 Task: Create a due date automation trigger when advanced on, on the wednesday before a card is due add fields with custom field "Resume" set to a number lower or equal to 1 and greater than 10 at 11:00 AM.
Action: Mouse moved to (1017, 309)
Screenshot: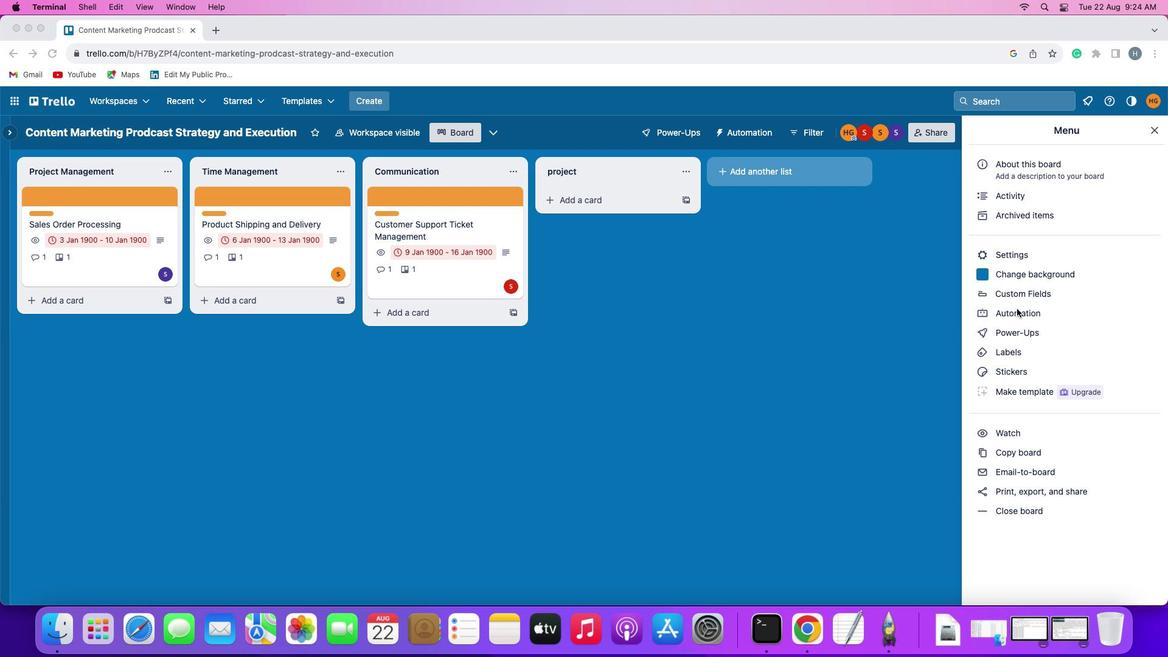 
Action: Mouse pressed left at (1017, 309)
Screenshot: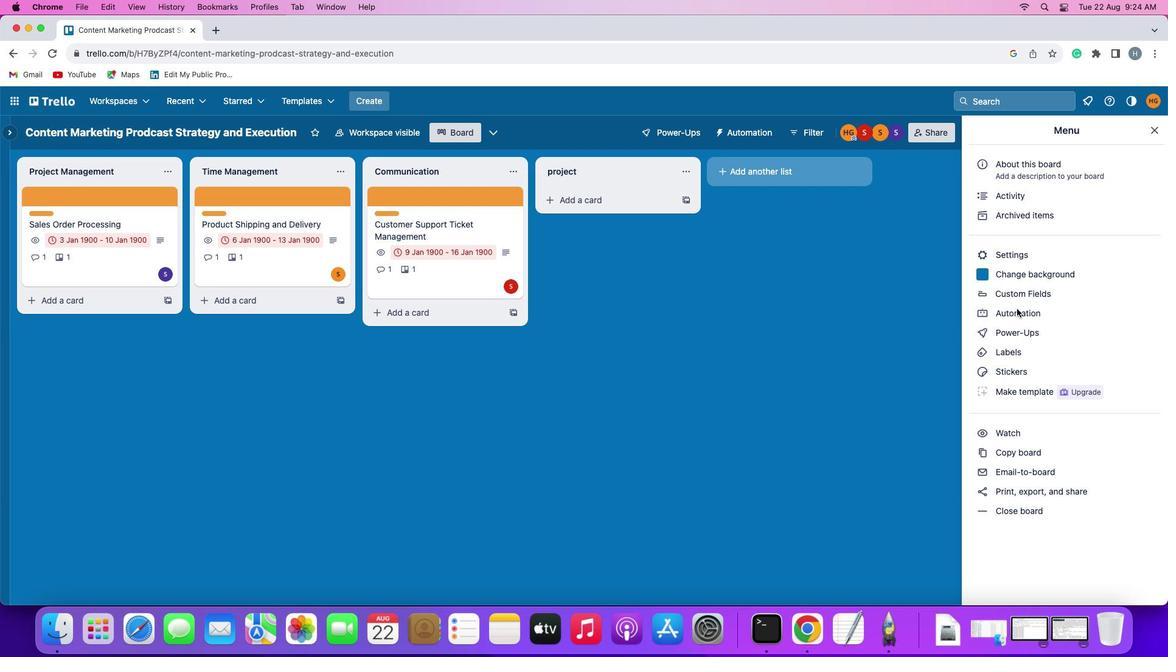 
Action: Mouse pressed left at (1017, 309)
Screenshot: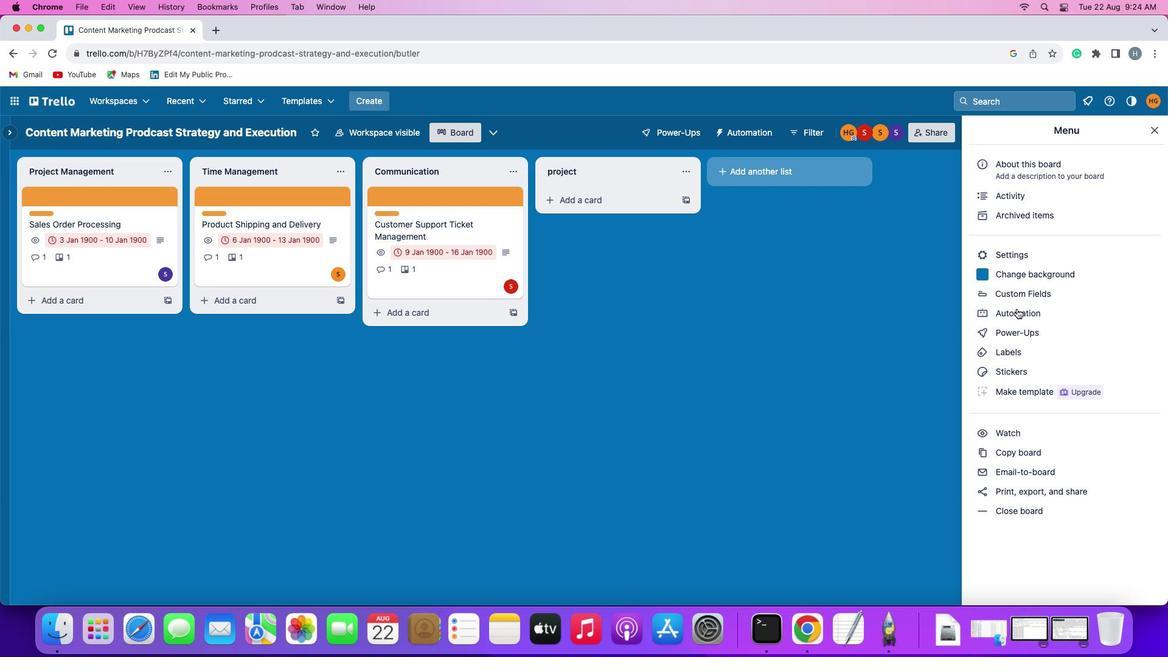 
Action: Mouse moved to (105, 291)
Screenshot: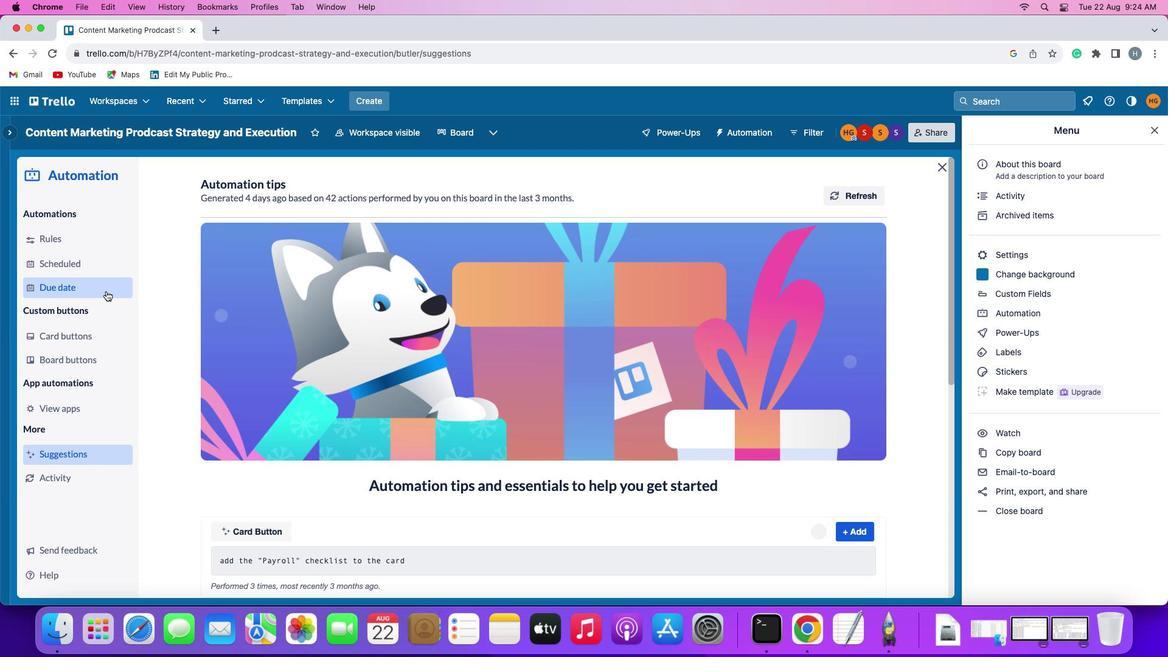 
Action: Mouse pressed left at (105, 291)
Screenshot: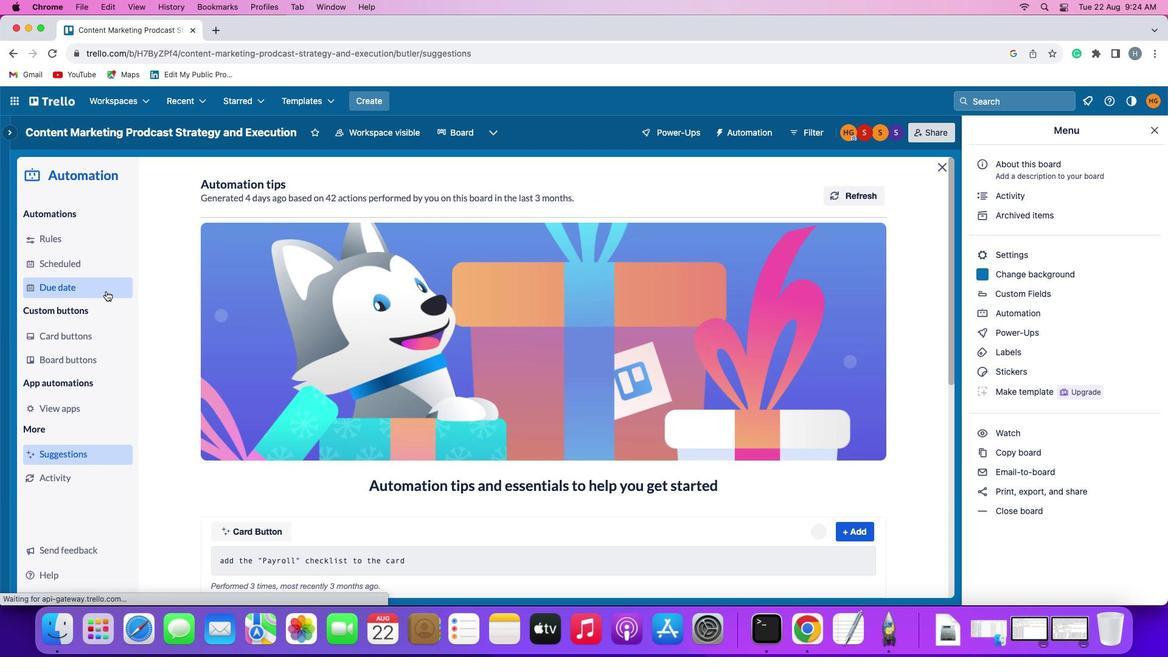 
Action: Mouse moved to (823, 188)
Screenshot: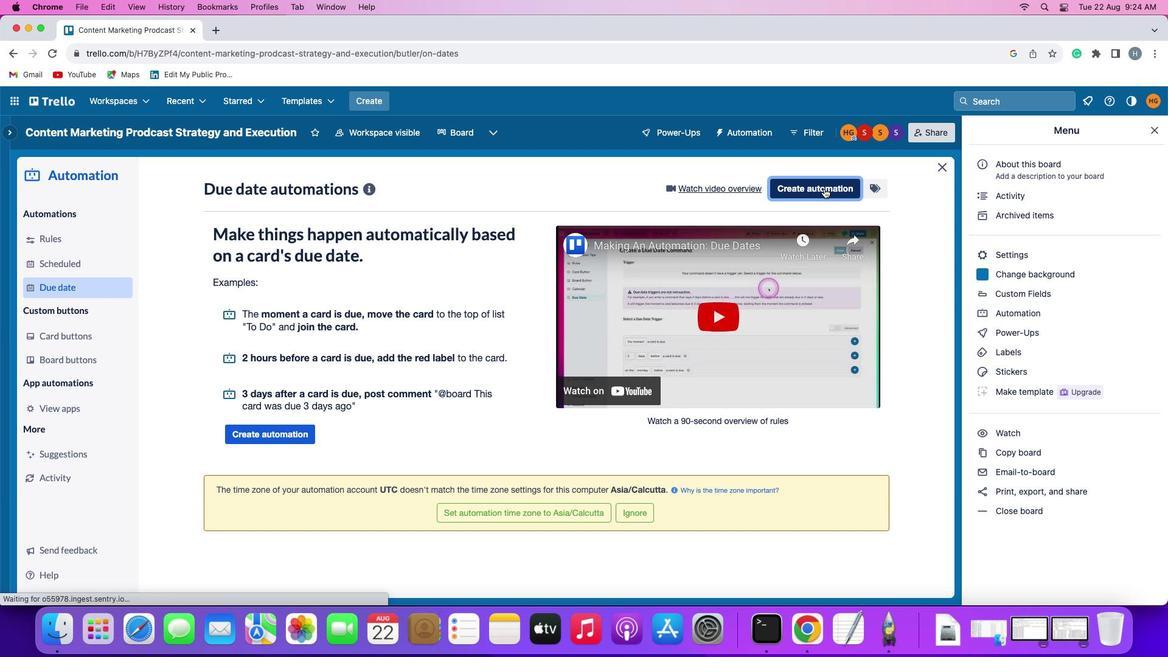 
Action: Mouse pressed left at (823, 188)
Screenshot: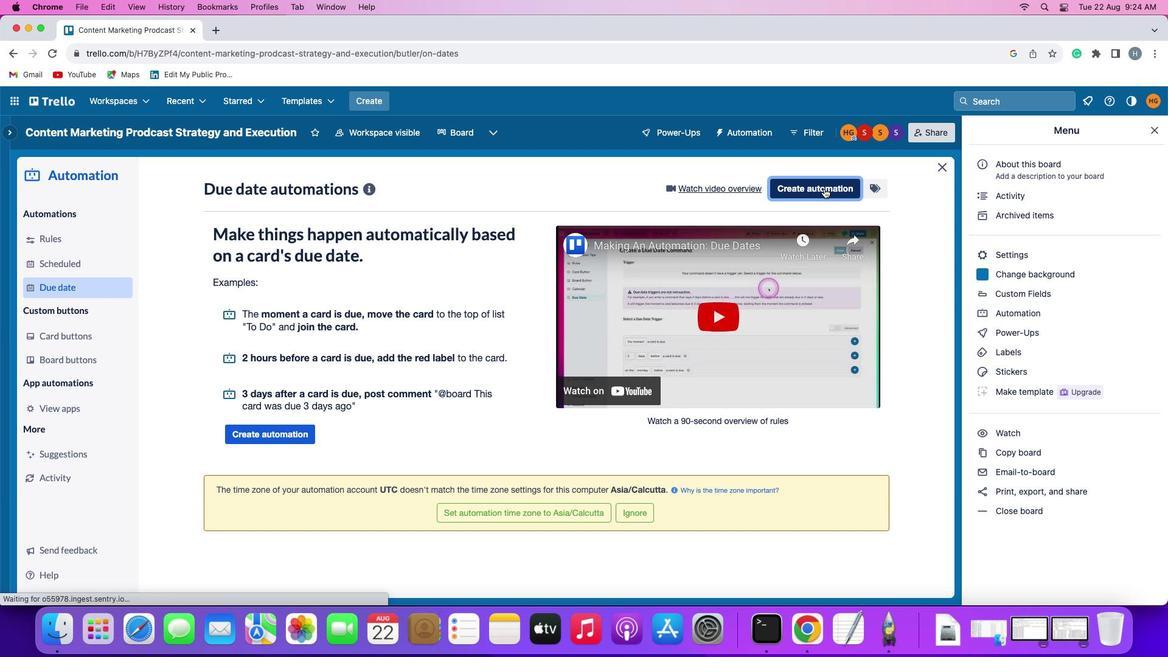 
Action: Mouse moved to (232, 302)
Screenshot: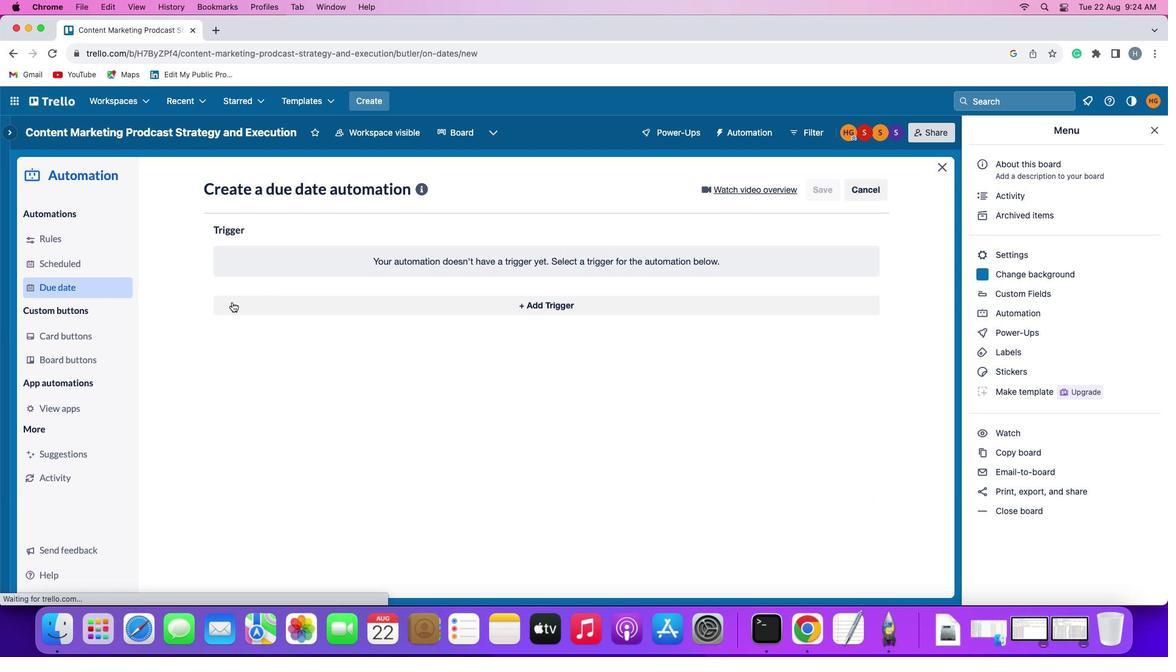 
Action: Mouse pressed left at (232, 302)
Screenshot: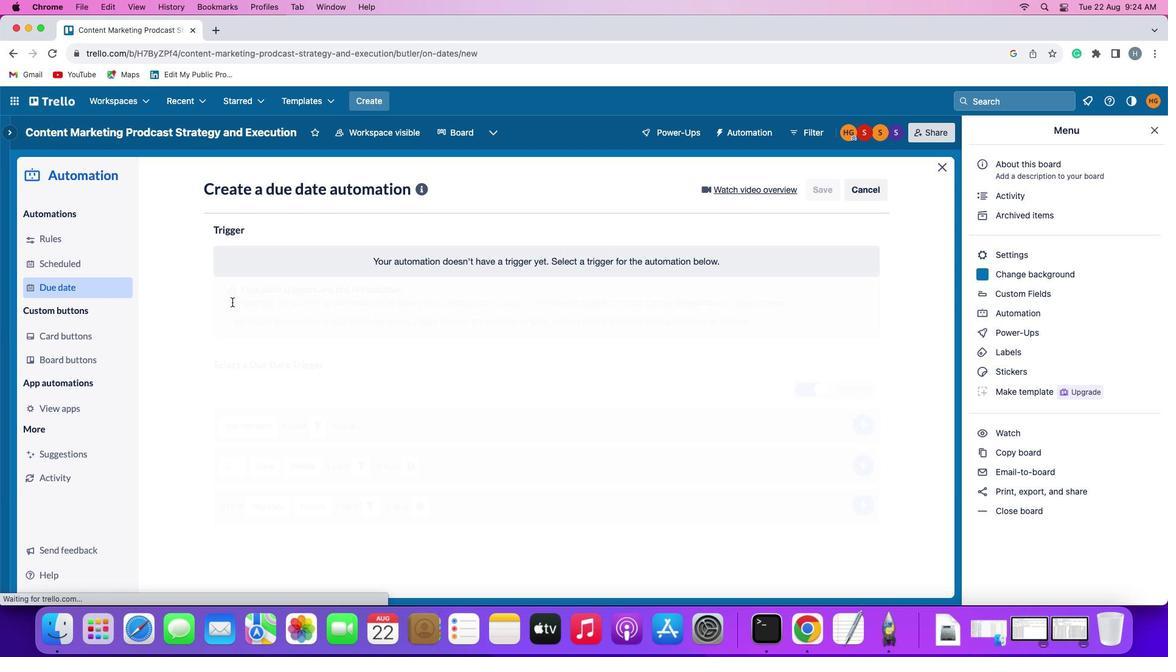 
Action: Mouse moved to (270, 526)
Screenshot: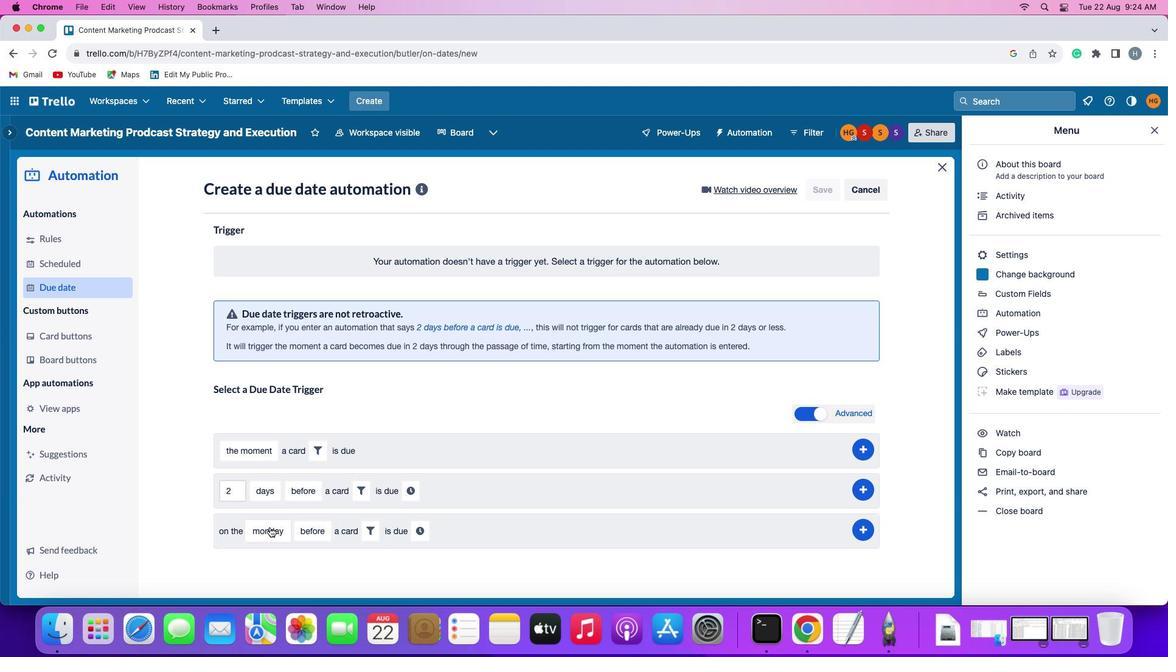 
Action: Mouse pressed left at (270, 526)
Screenshot: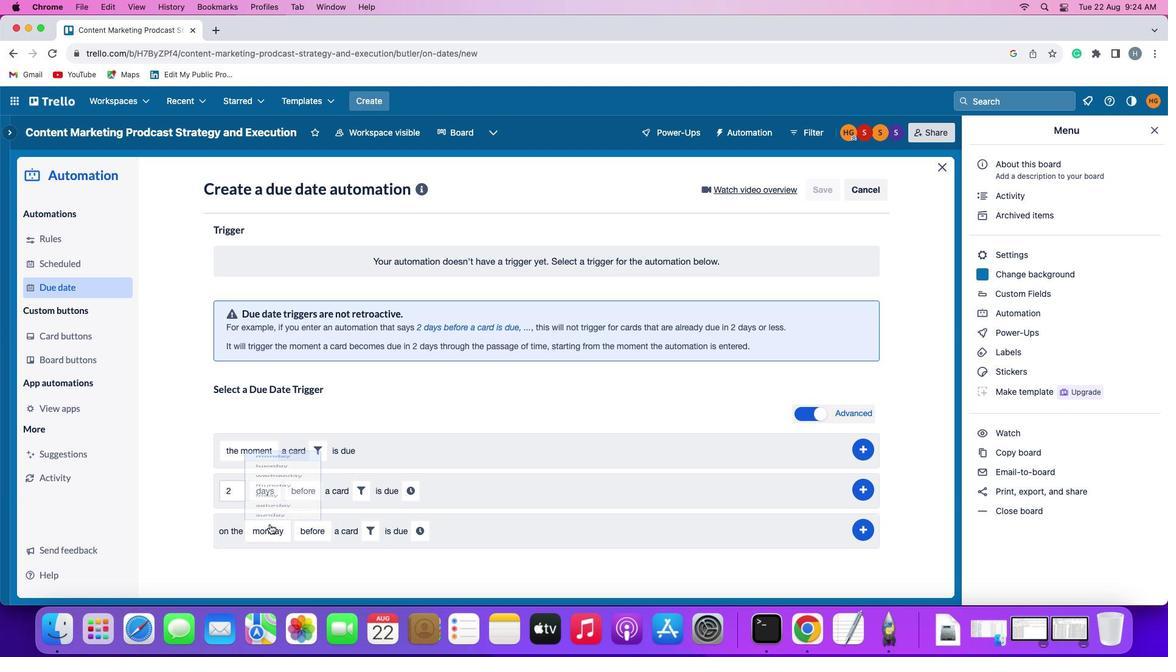 
Action: Mouse moved to (282, 409)
Screenshot: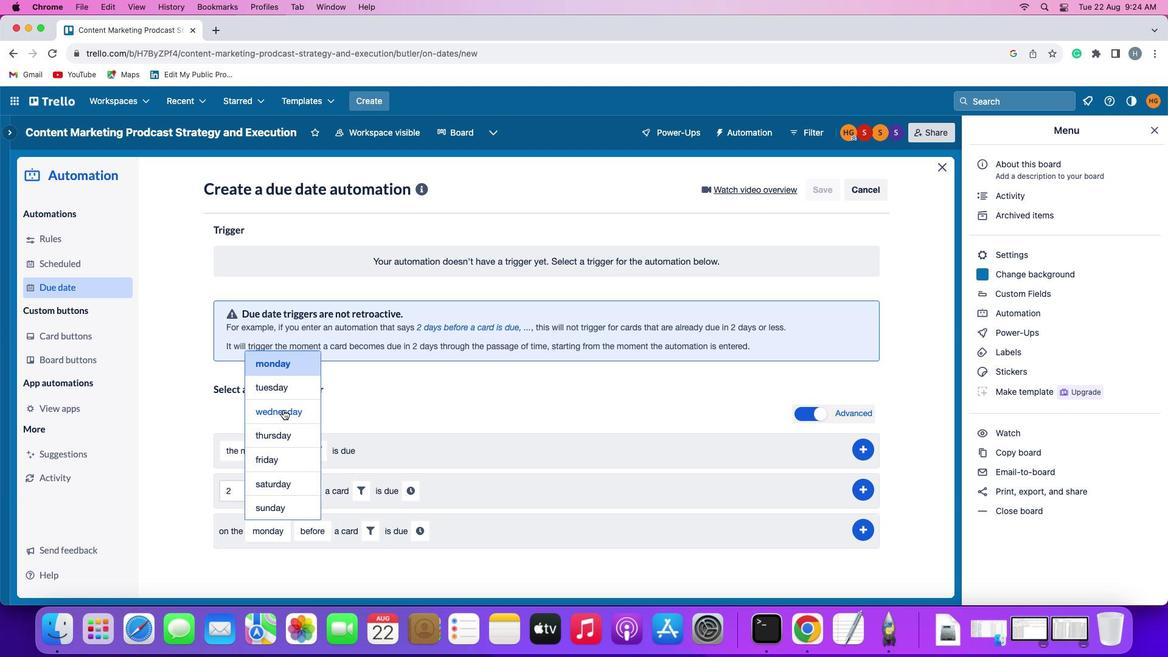 
Action: Mouse pressed left at (282, 409)
Screenshot: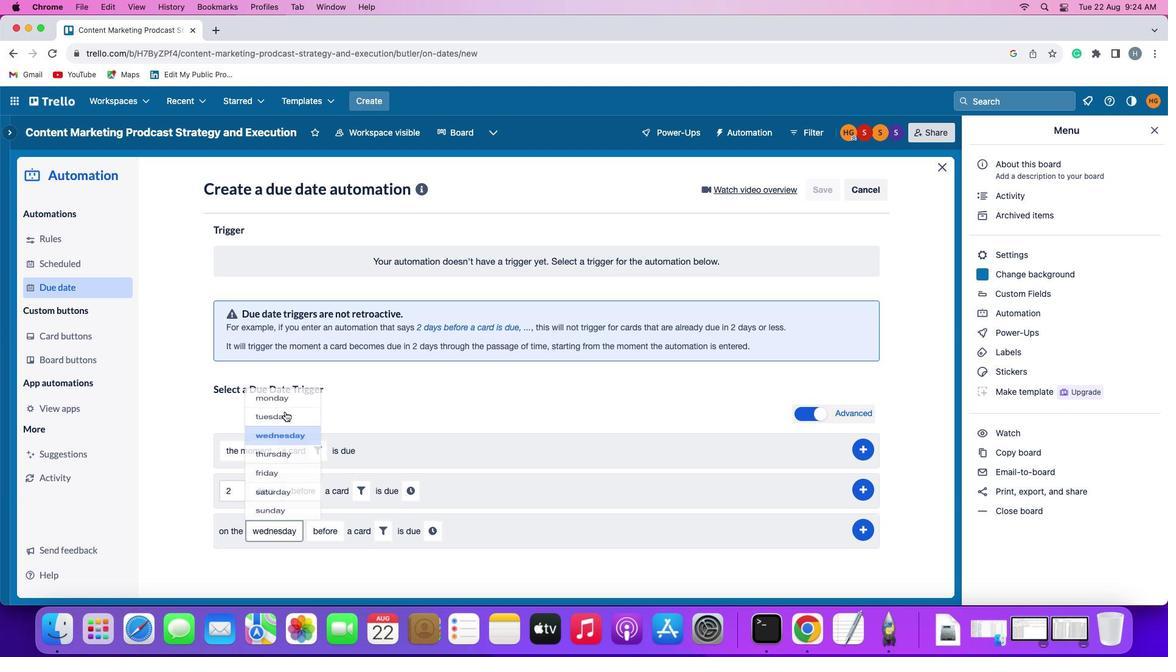 
Action: Mouse moved to (383, 528)
Screenshot: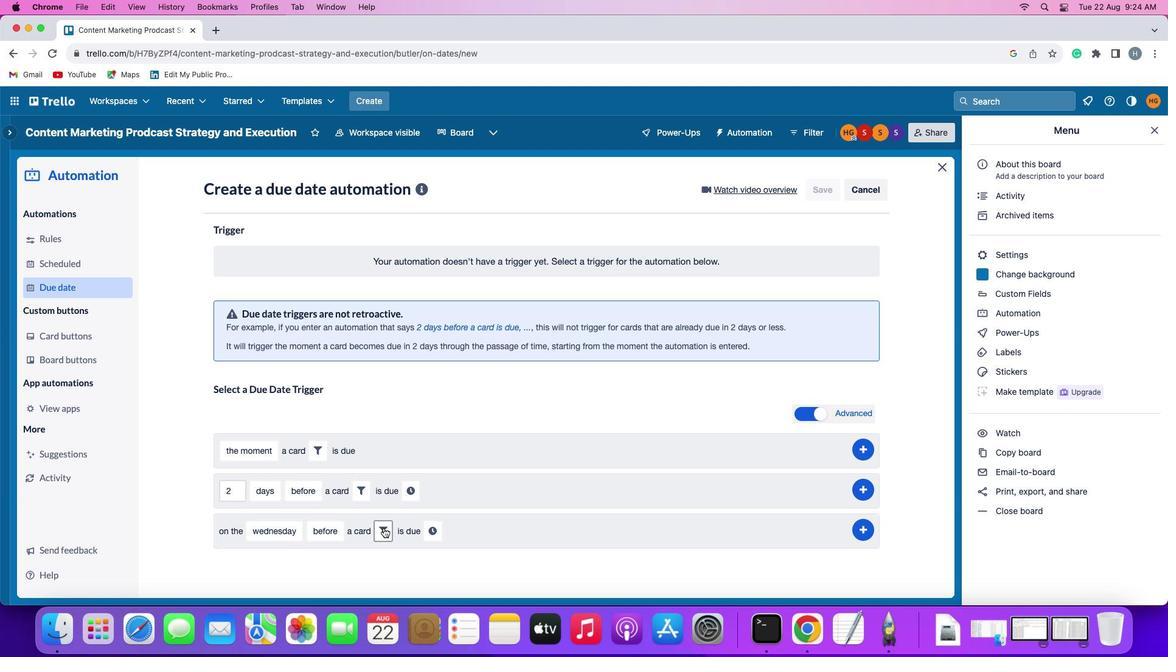 
Action: Mouse pressed left at (383, 528)
Screenshot: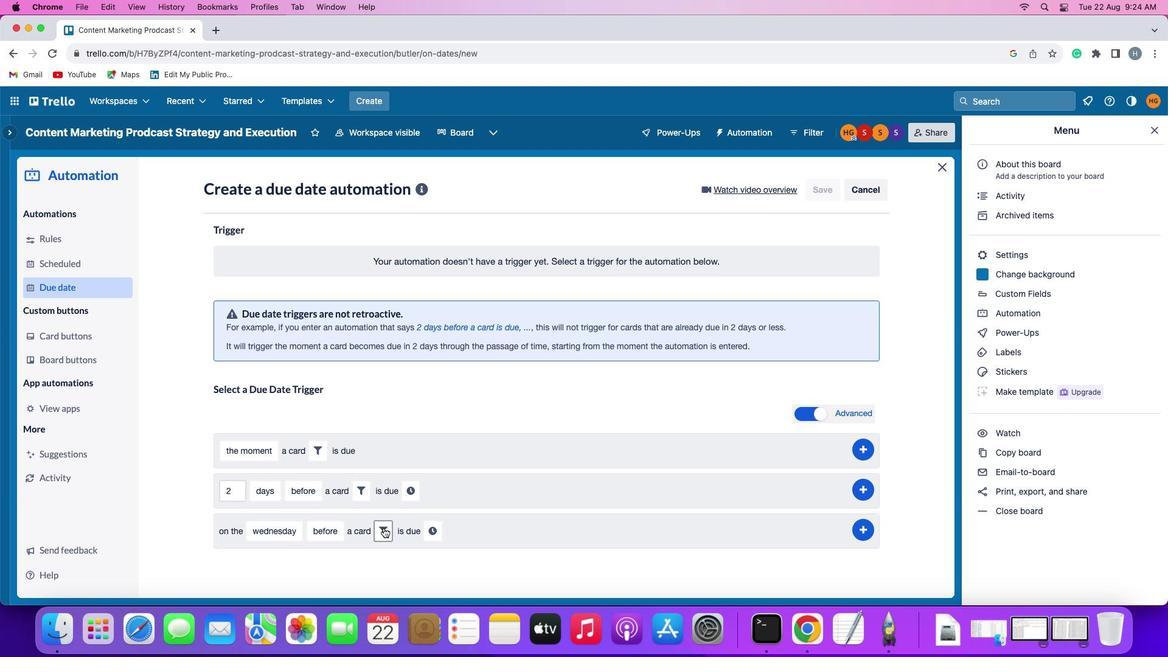
Action: Mouse moved to (591, 570)
Screenshot: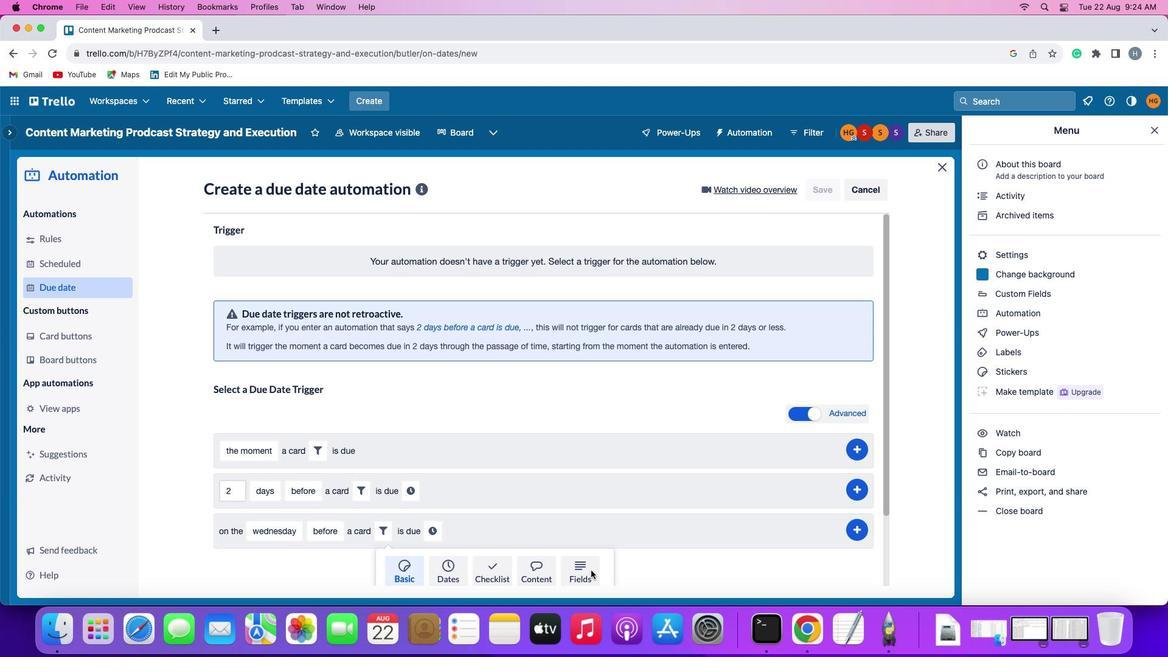 
Action: Mouse pressed left at (591, 570)
Screenshot: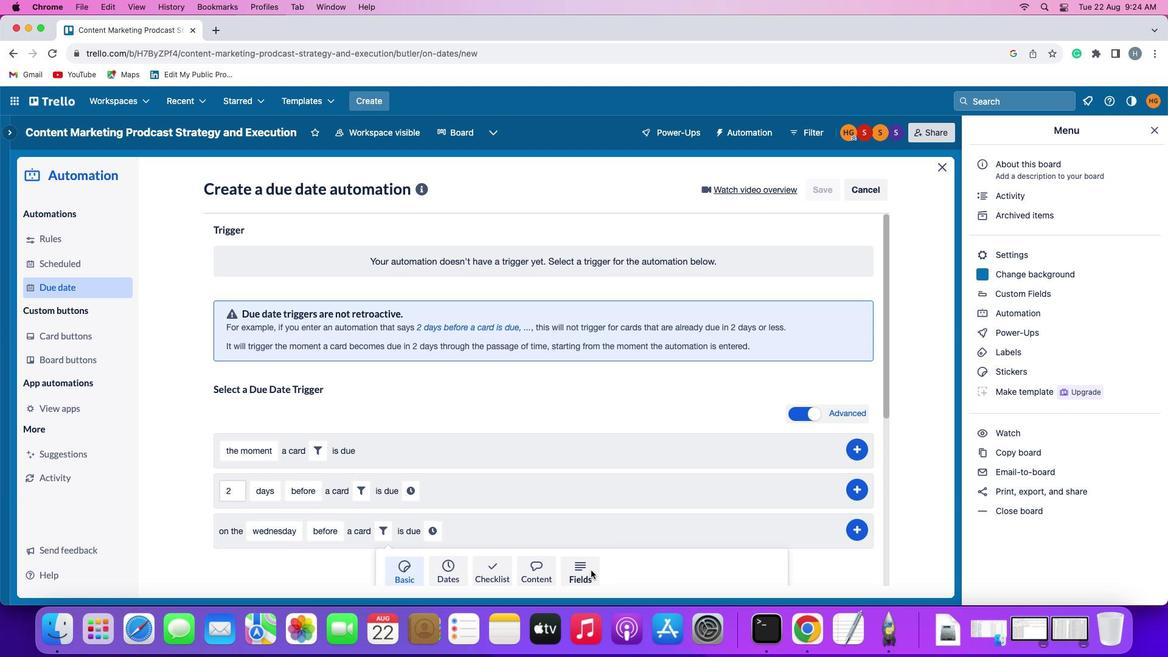 
Action: Mouse moved to (348, 559)
Screenshot: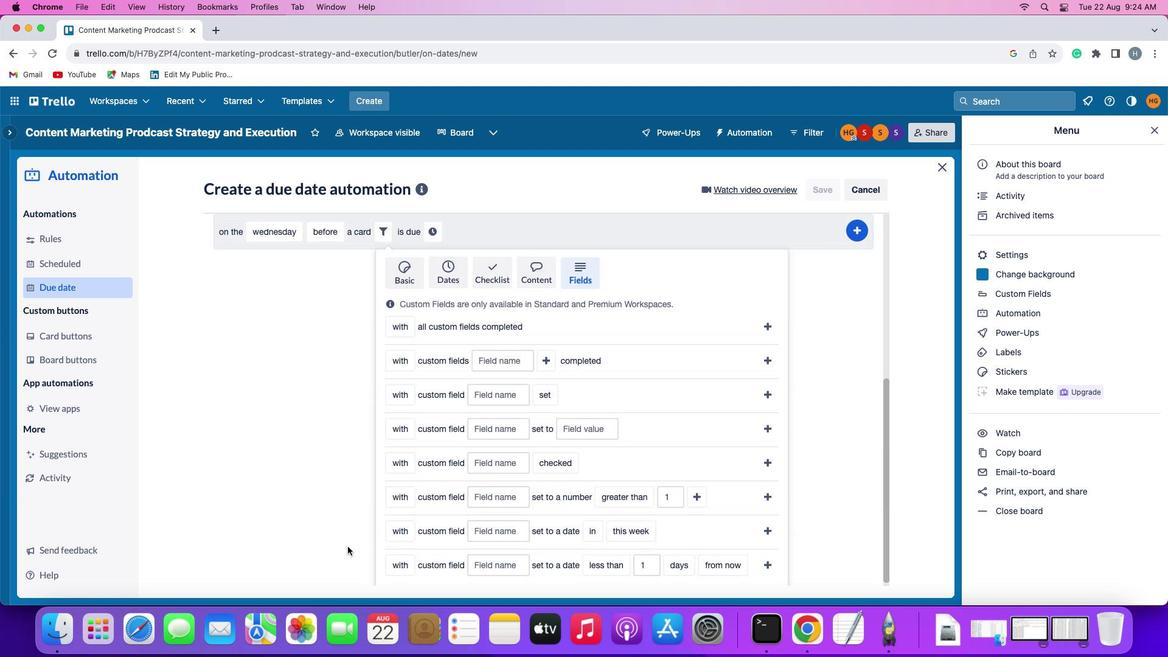 
Action: Mouse scrolled (348, 559) with delta (0, 0)
Screenshot: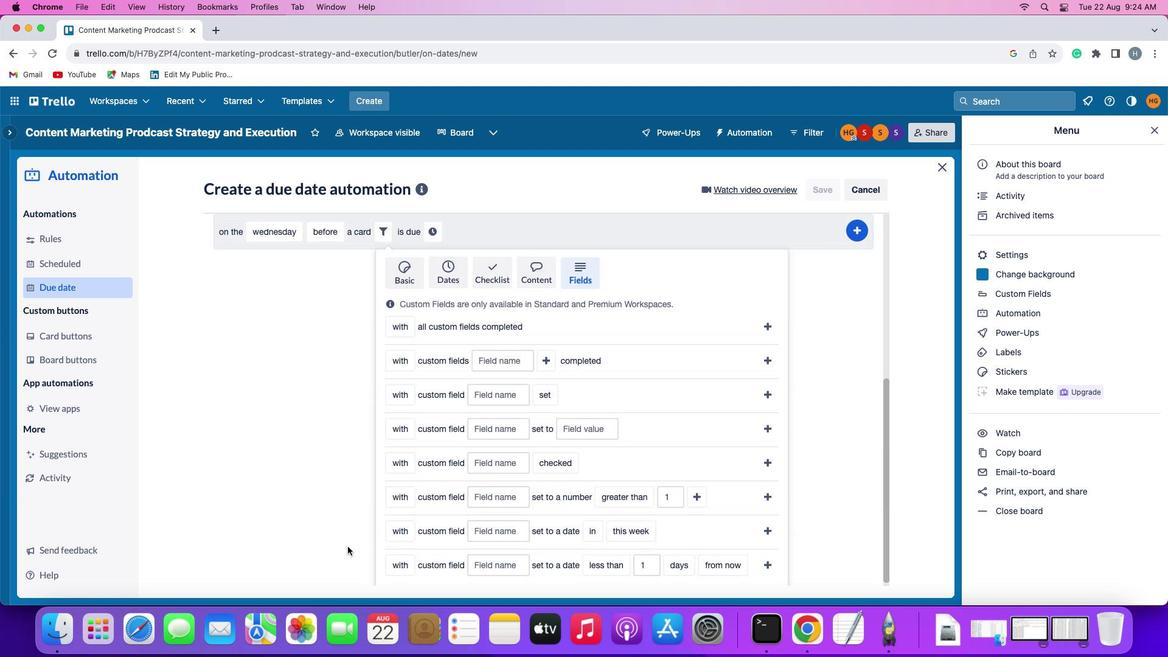 
Action: Mouse moved to (348, 558)
Screenshot: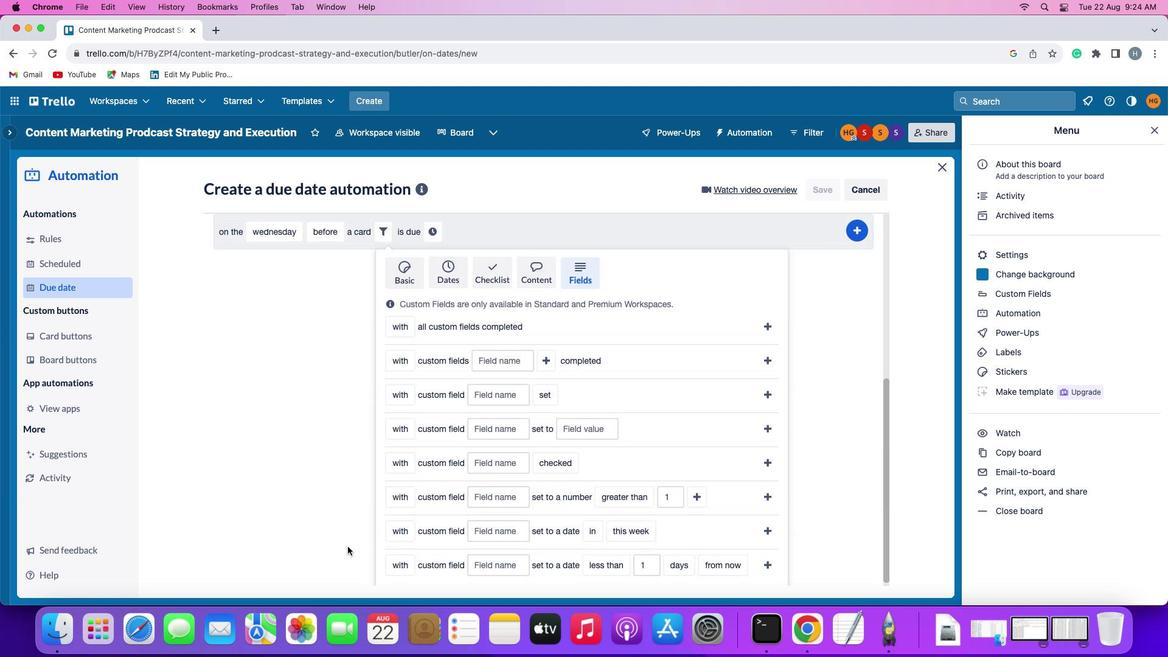 
Action: Mouse scrolled (348, 558) with delta (0, 0)
Screenshot: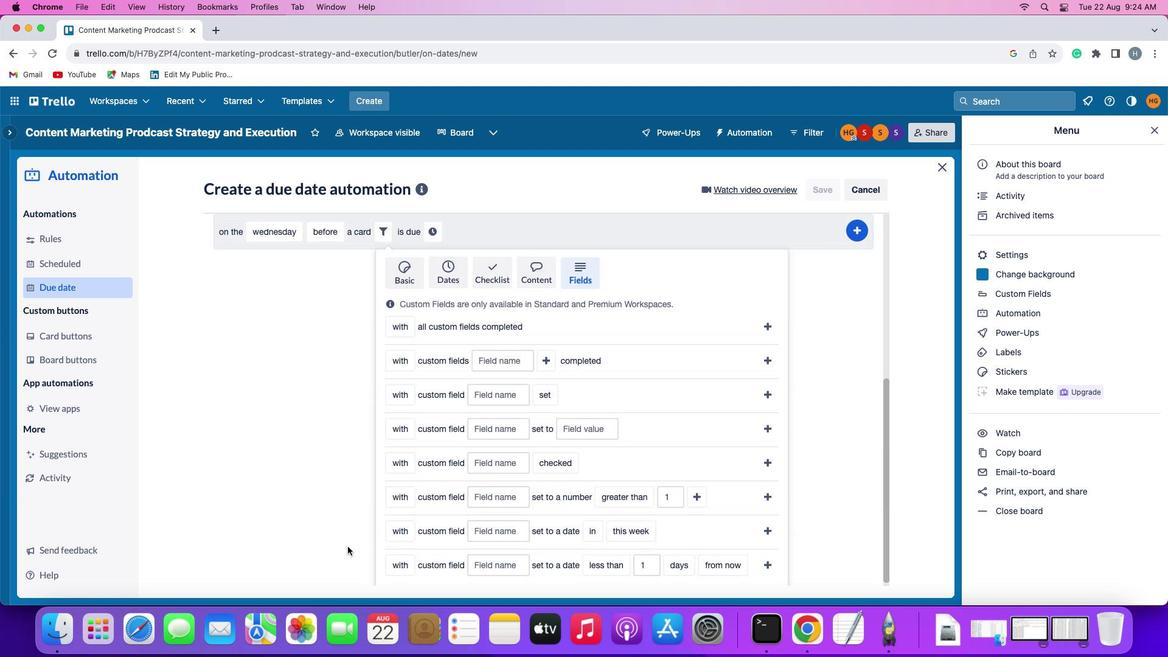 
Action: Mouse moved to (348, 557)
Screenshot: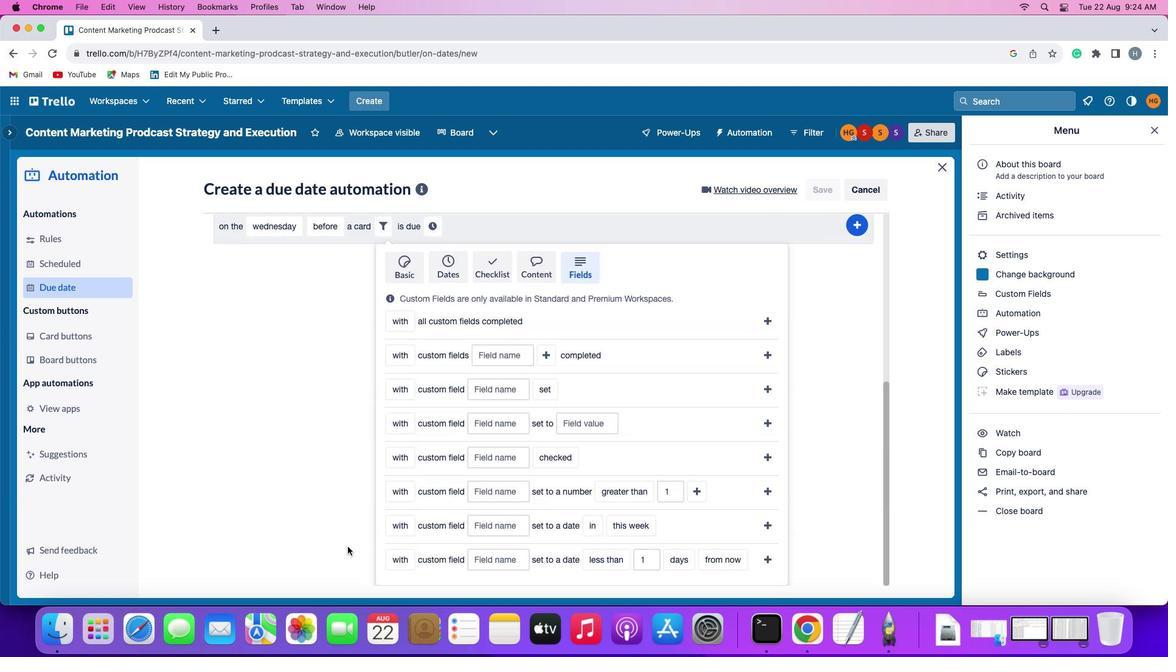 
Action: Mouse scrolled (348, 557) with delta (0, -1)
Screenshot: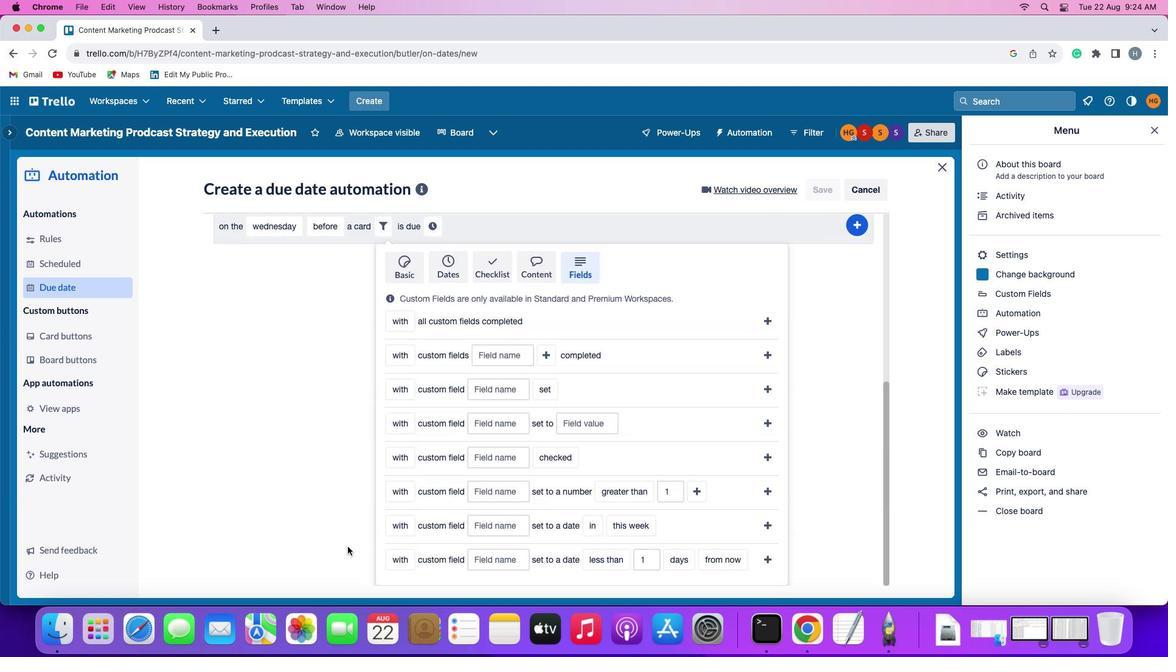 
Action: Mouse moved to (348, 555)
Screenshot: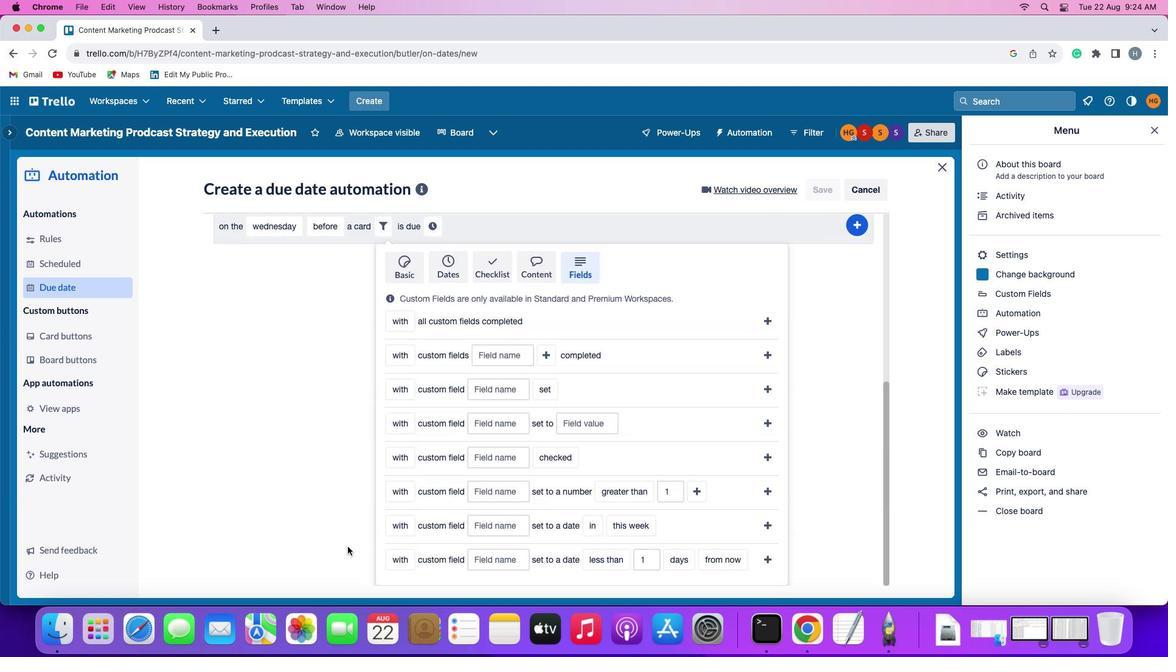 
Action: Mouse scrolled (348, 555) with delta (0, -3)
Screenshot: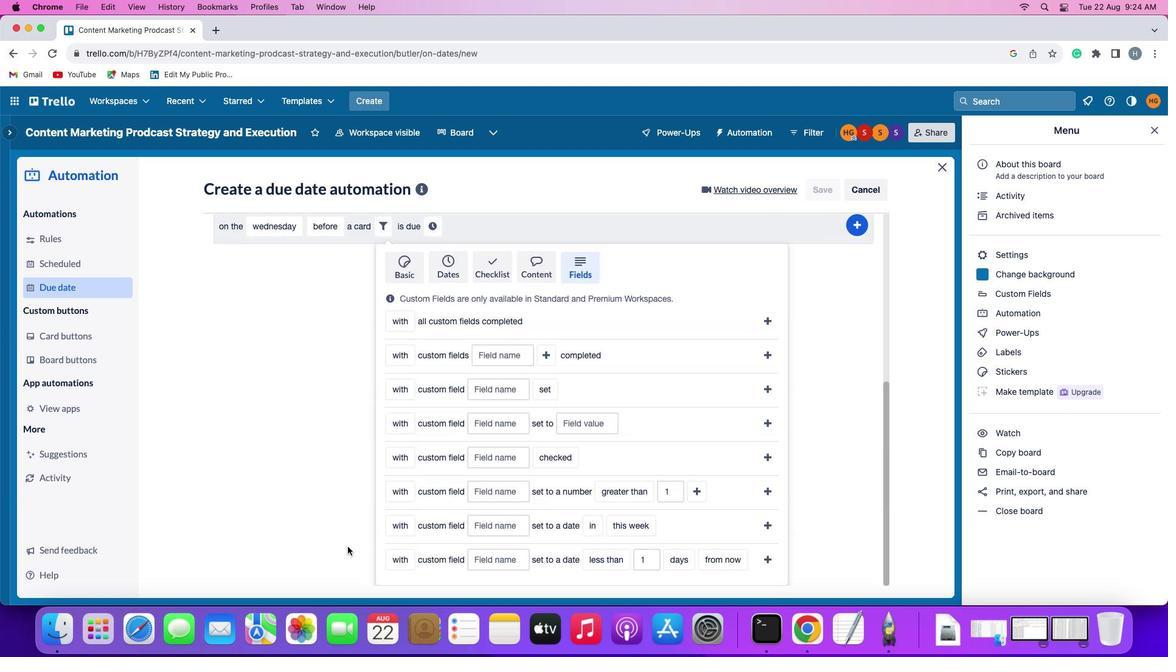
Action: Mouse moved to (348, 551)
Screenshot: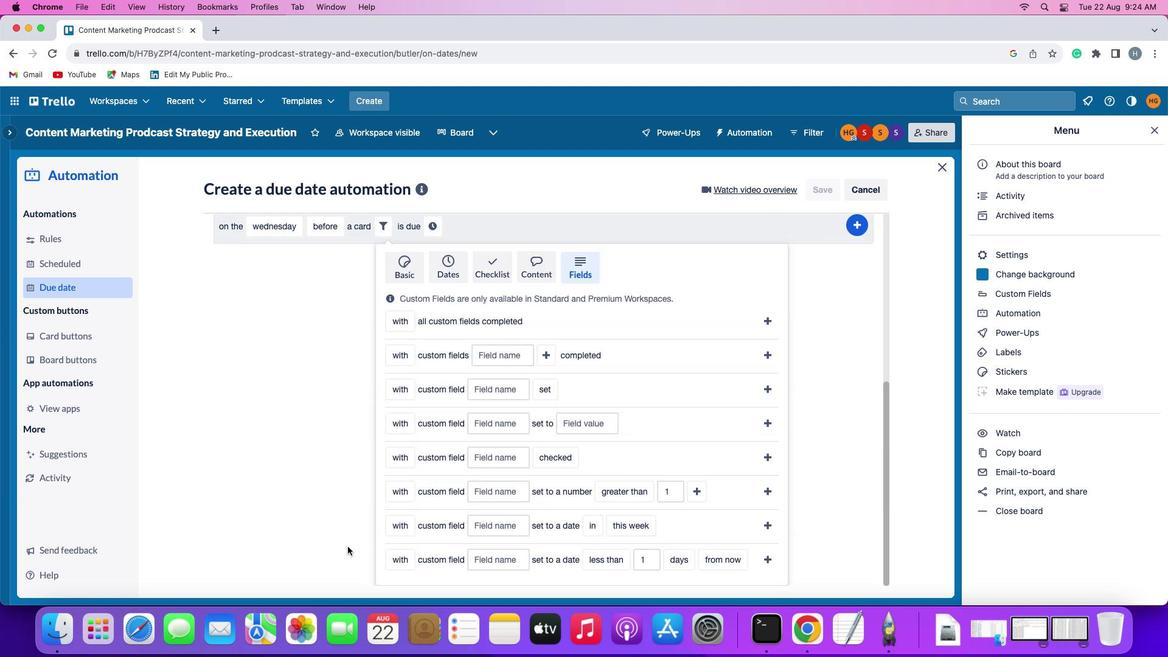 
Action: Mouse scrolled (348, 551) with delta (0, -3)
Screenshot: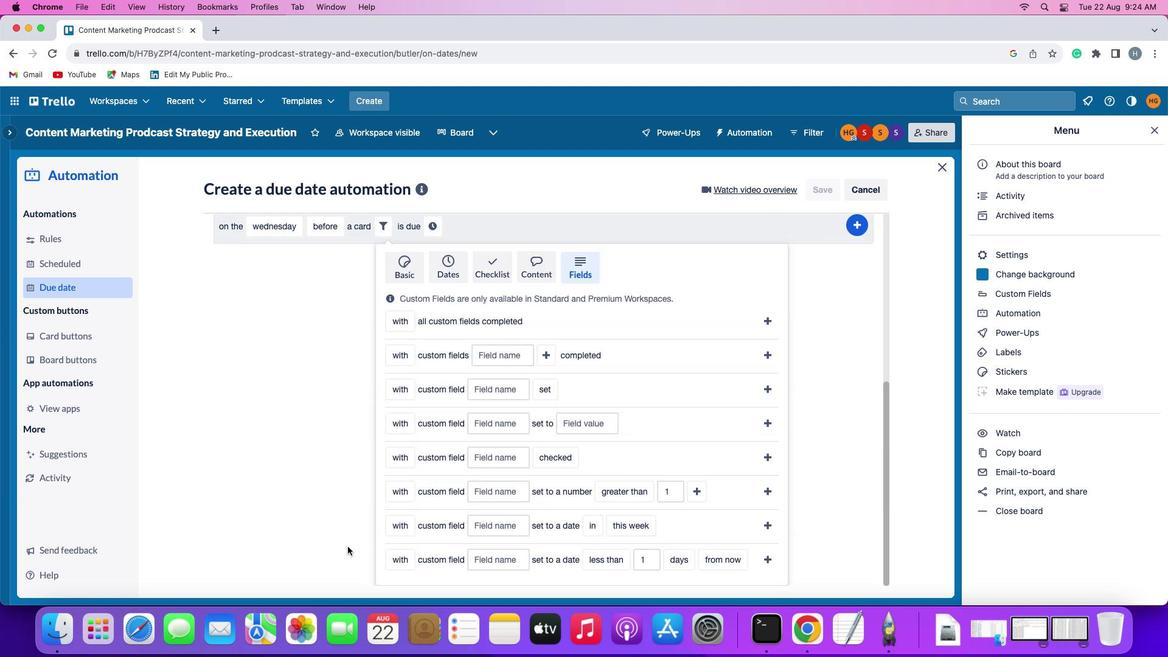 
Action: Mouse moved to (347, 546)
Screenshot: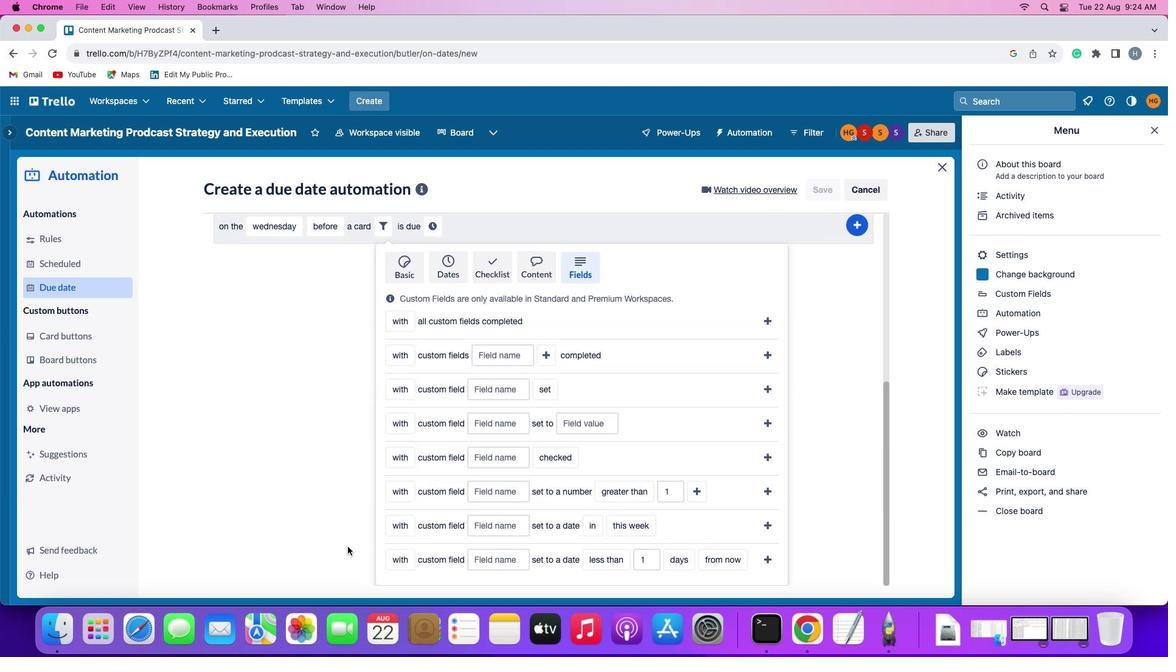 
Action: Mouse scrolled (347, 546) with delta (0, 0)
Screenshot: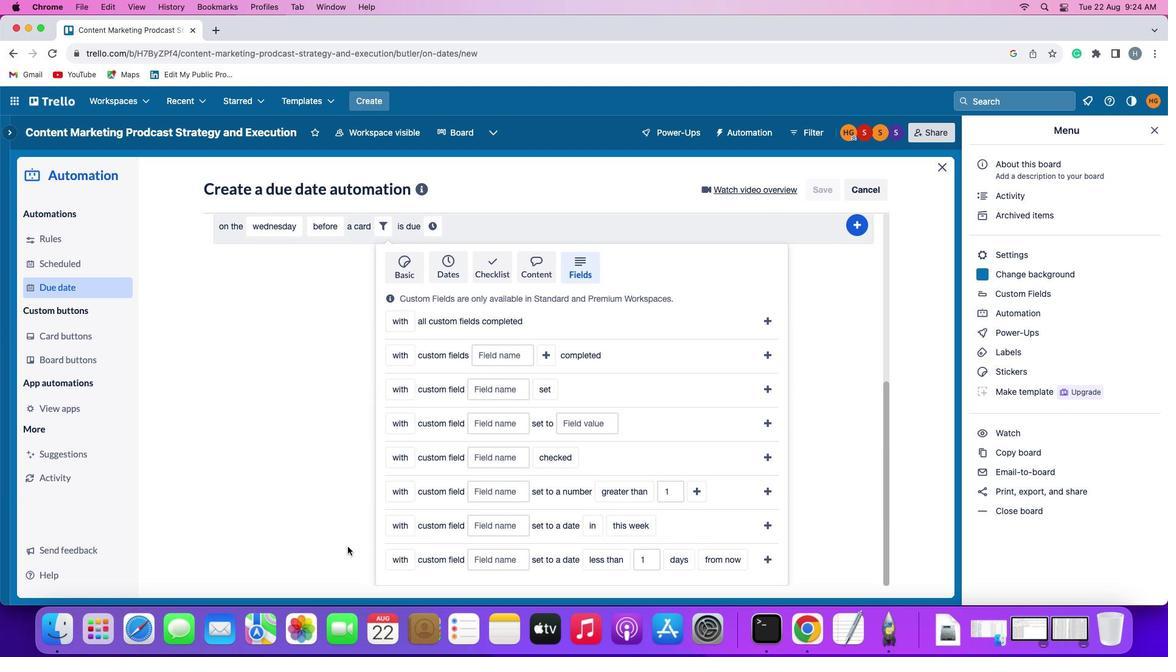 
Action: Mouse scrolled (347, 546) with delta (0, 0)
Screenshot: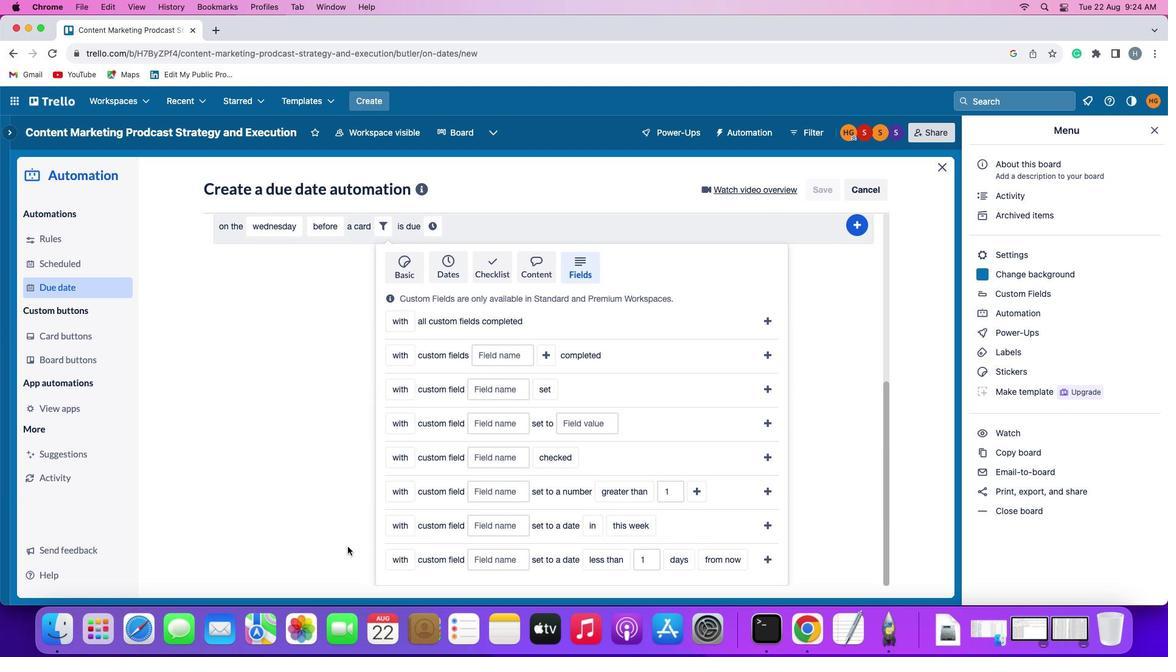 
Action: Mouse scrolled (347, 546) with delta (0, -1)
Screenshot: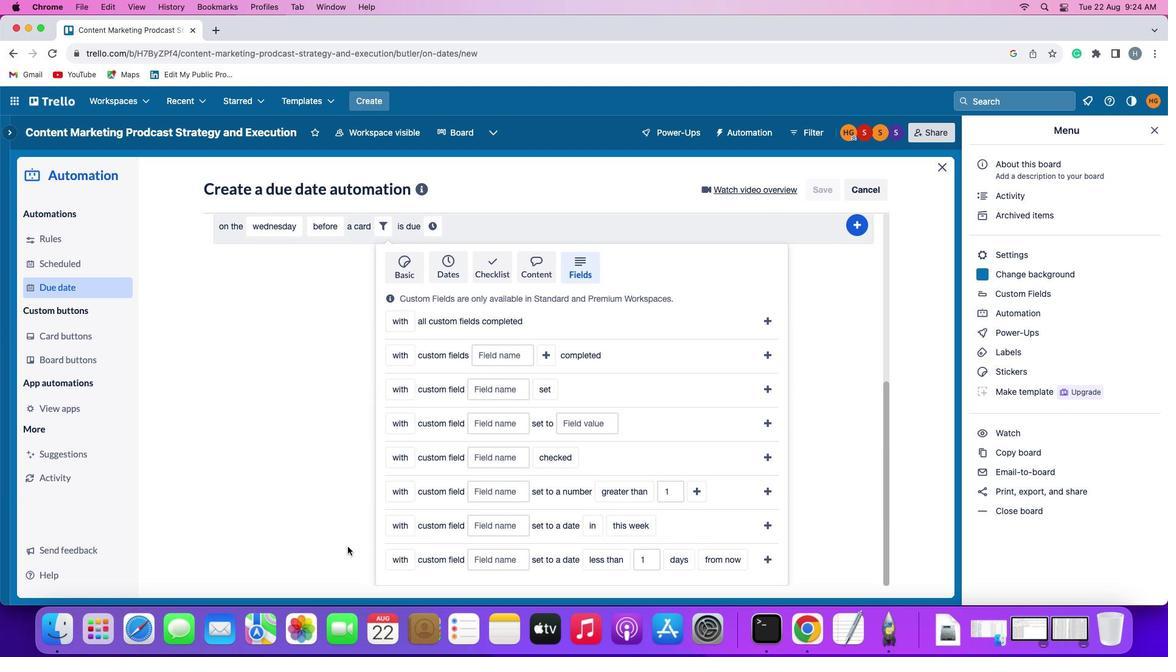 
Action: Mouse scrolled (347, 546) with delta (0, -3)
Screenshot: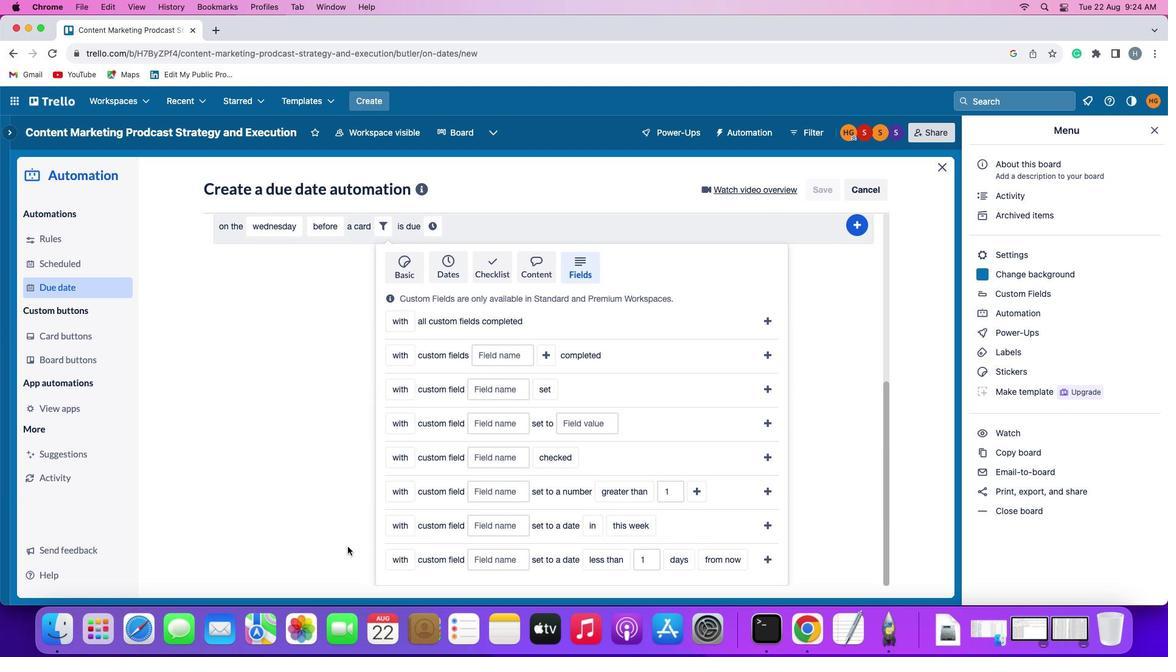 
Action: Mouse moved to (517, 491)
Screenshot: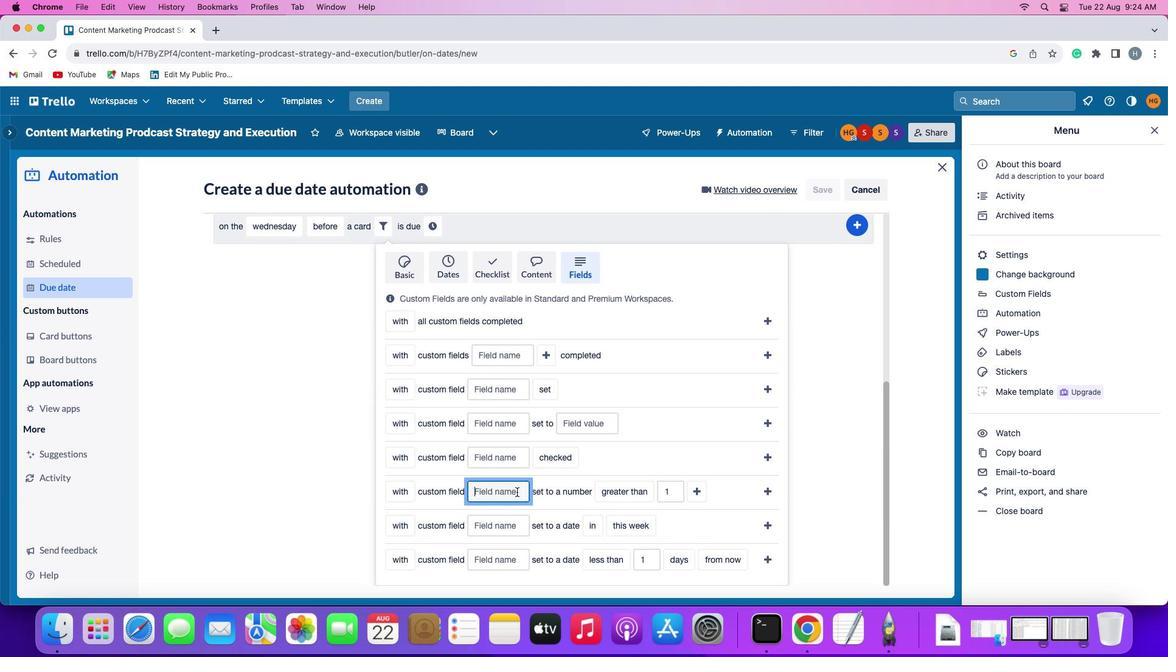 
Action: Mouse pressed left at (517, 491)
Screenshot: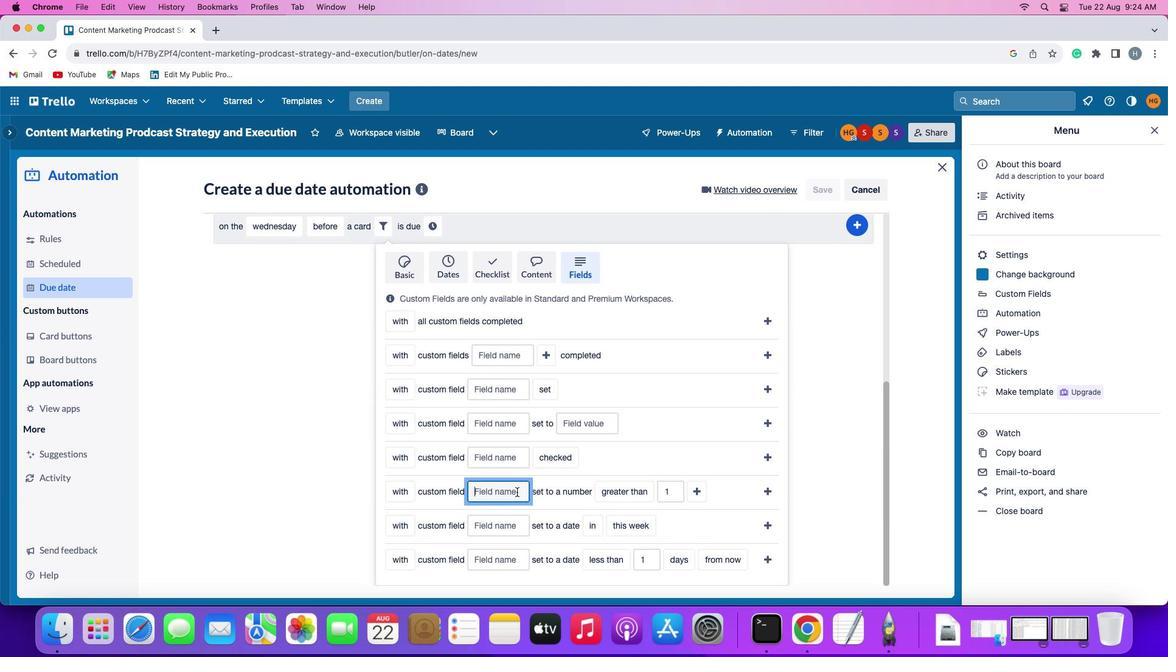 
Action: Key pressed Key.shift'R''e''s'
Screenshot: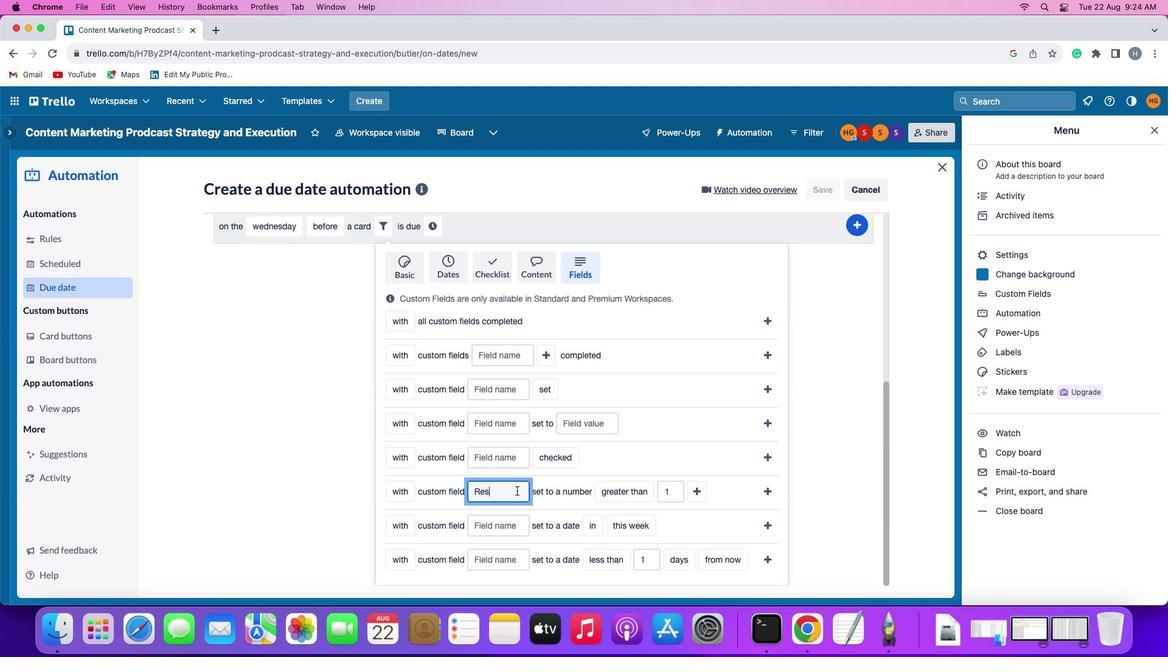 
Action: Mouse moved to (517, 491)
Screenshot: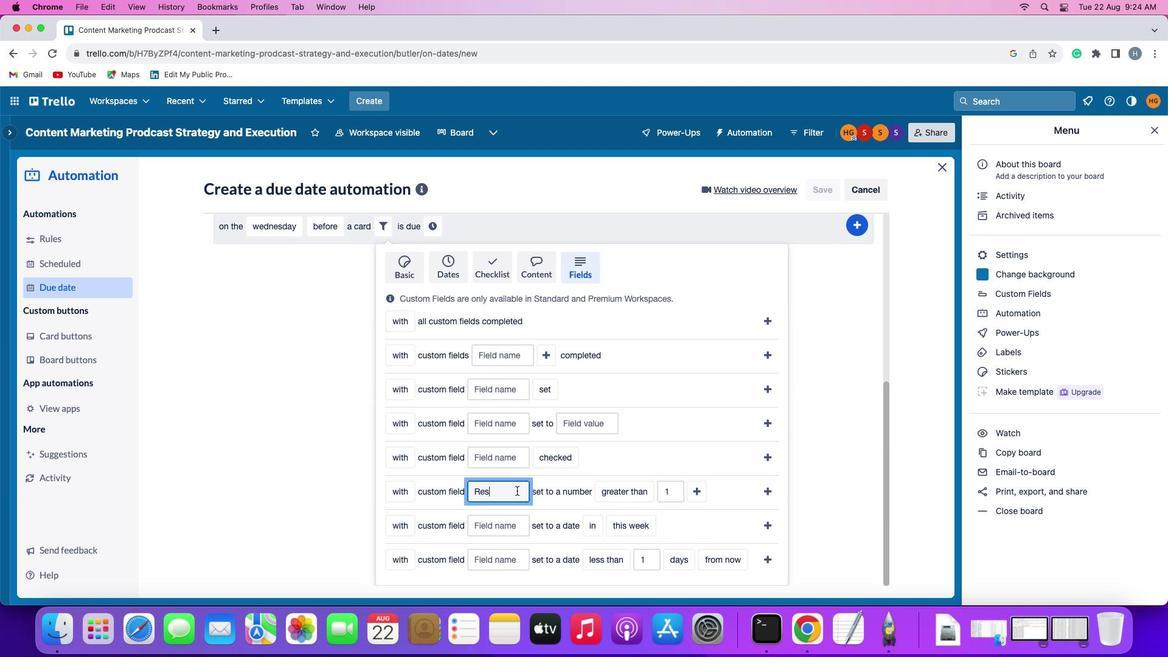 
Action: Key pressed 'u''m''e'
Screenshot: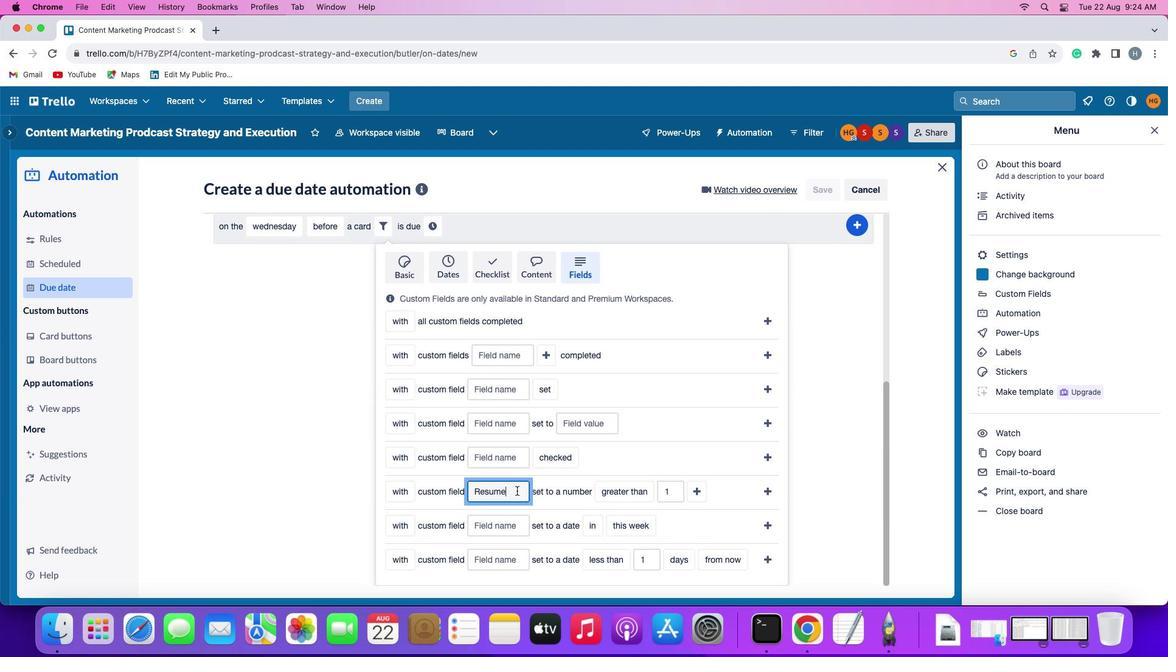 
Action: Mouse moved to (610, 489)
Screenshot: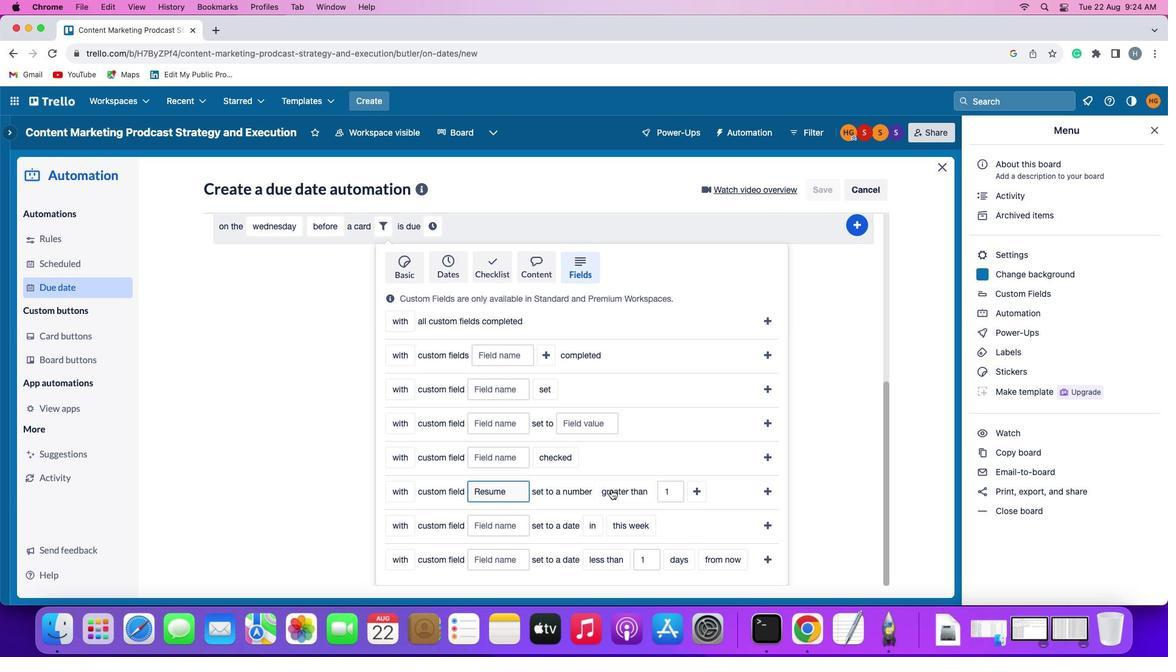 
Action: Mouse pressed left at (610, 489)
Screenshot: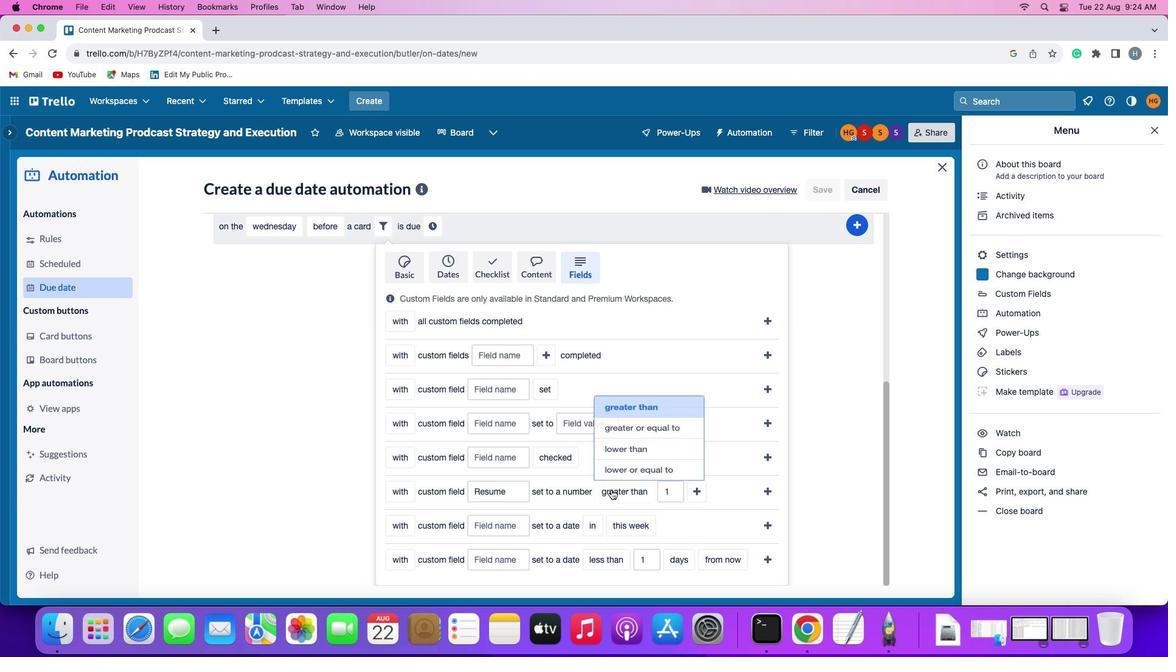 
Action: Mouse moved to (611, 470)
Screenshot: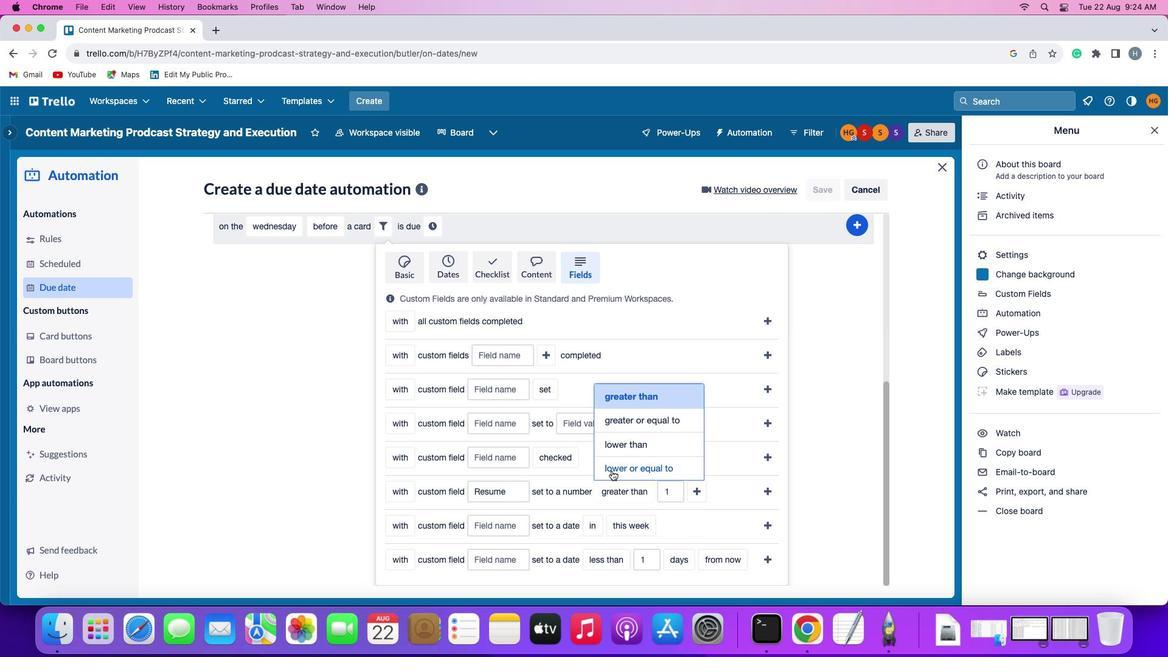 
Action: Mouse pressed left at (611, 470)
Screenshot: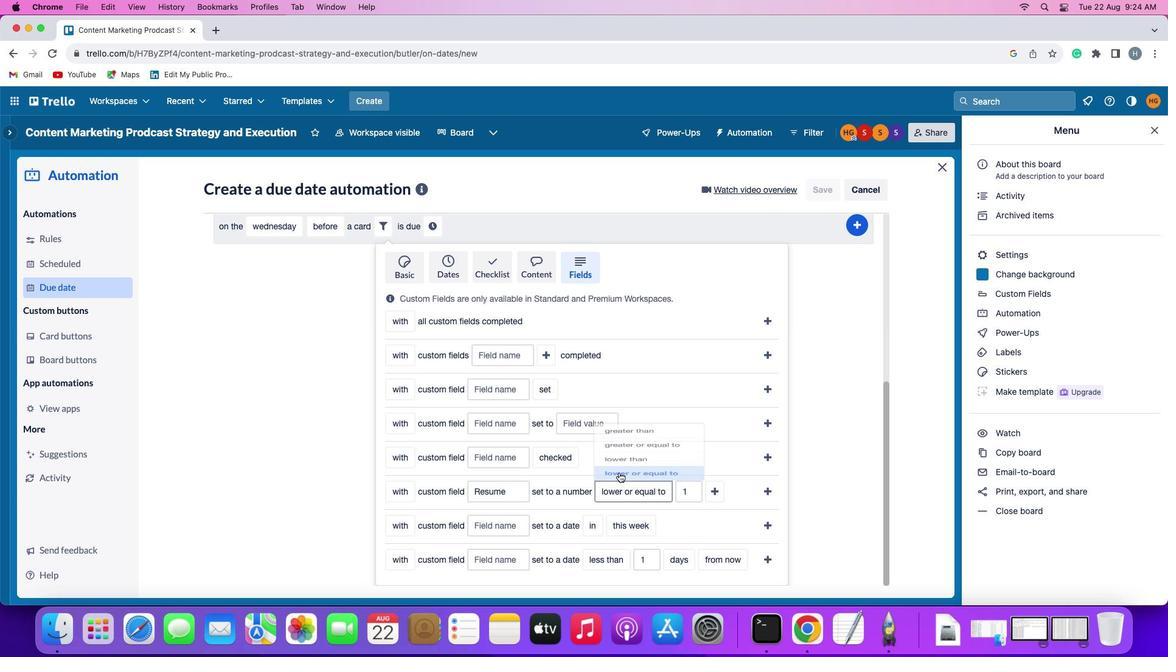 
Action: Mouse moved to (712, 488)
Screenshot: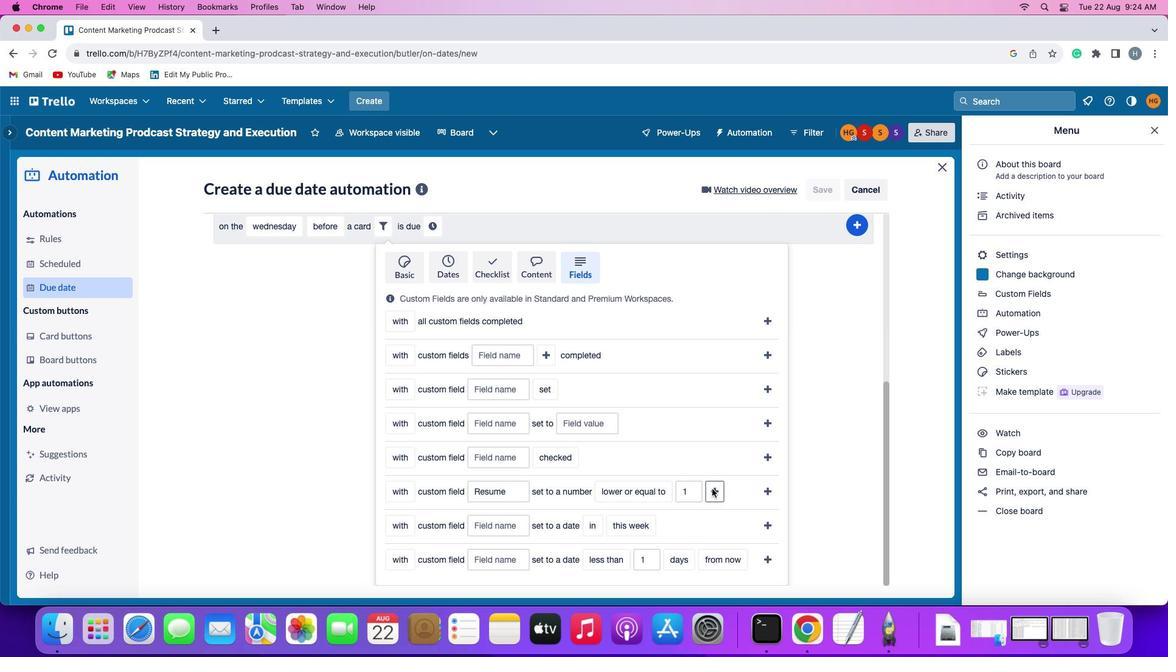 
Action: Mouse pressed left at (712, 488)
Screenshot: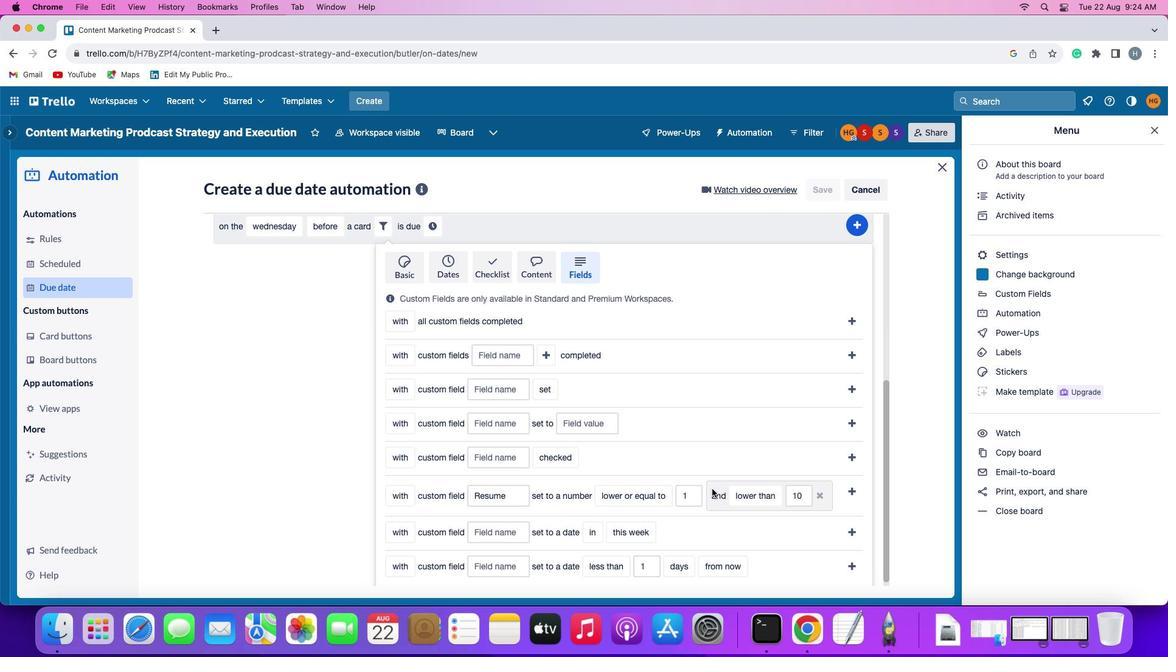 
Action: Mouse moved to (755, 495)
Screenshot: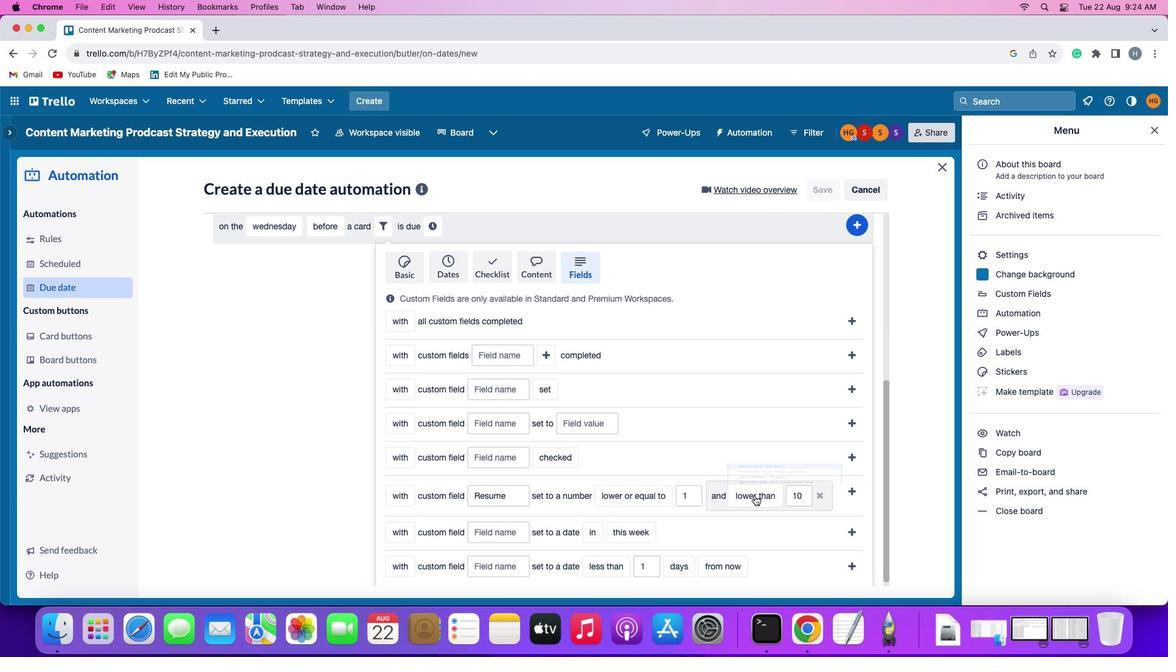
Action: Mouse pressed left at (755, 495)
Screenshot: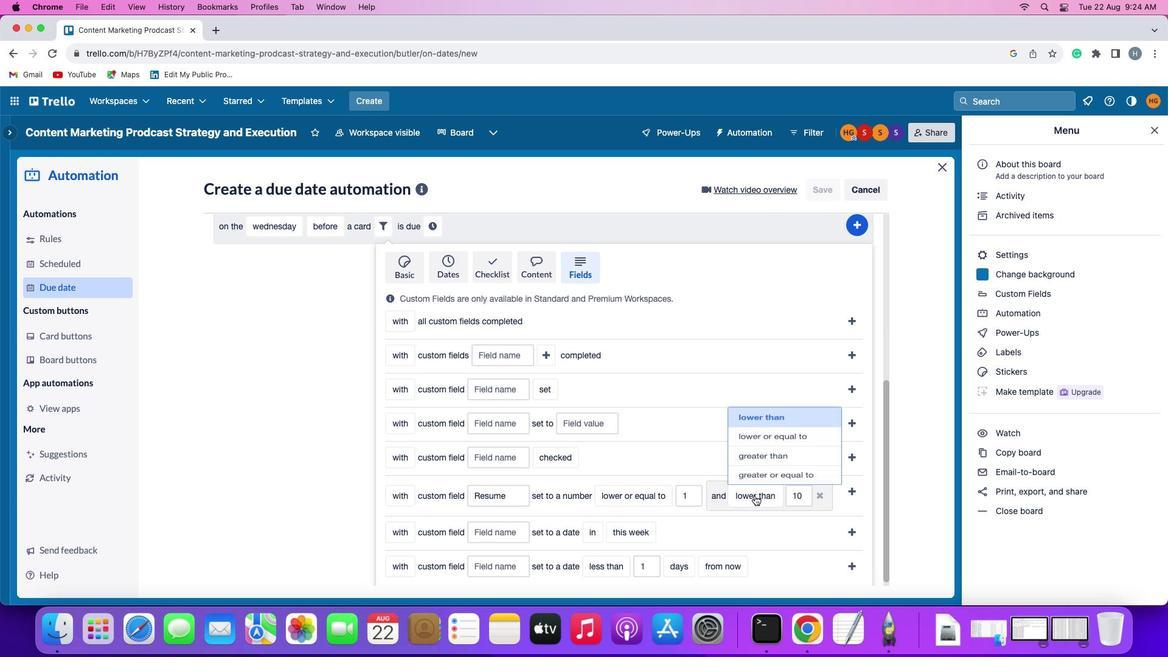
Action: Mouse moved to (751, 451)
Screenshot: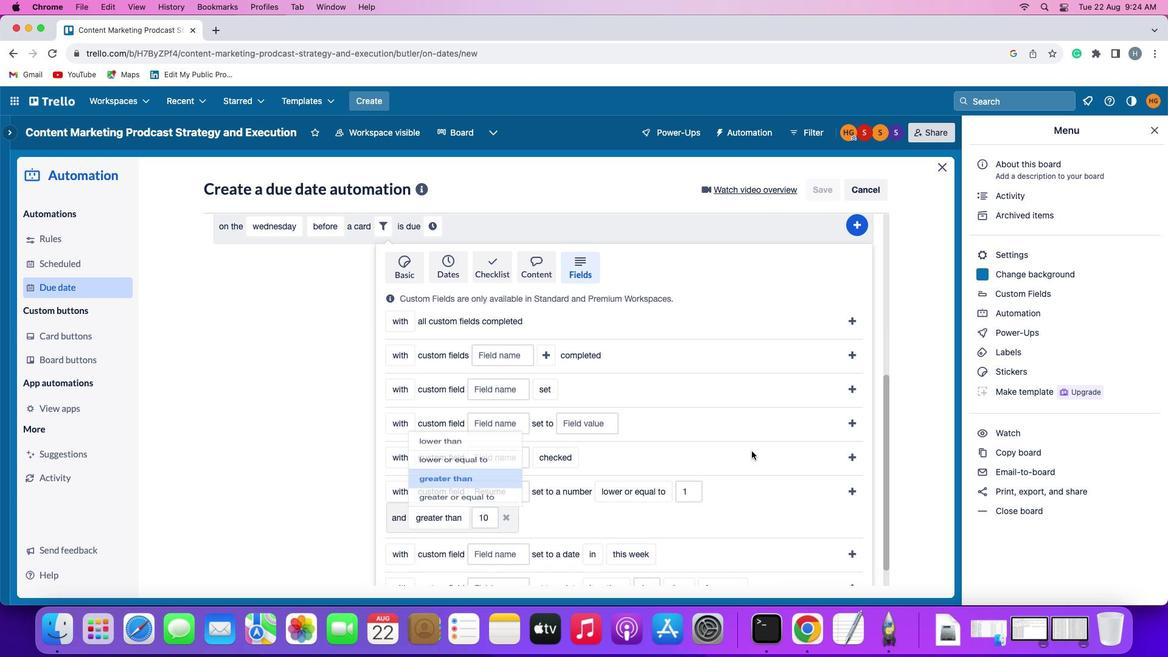 
Action: Mouse pressed left at (751, 451)
Screenshot: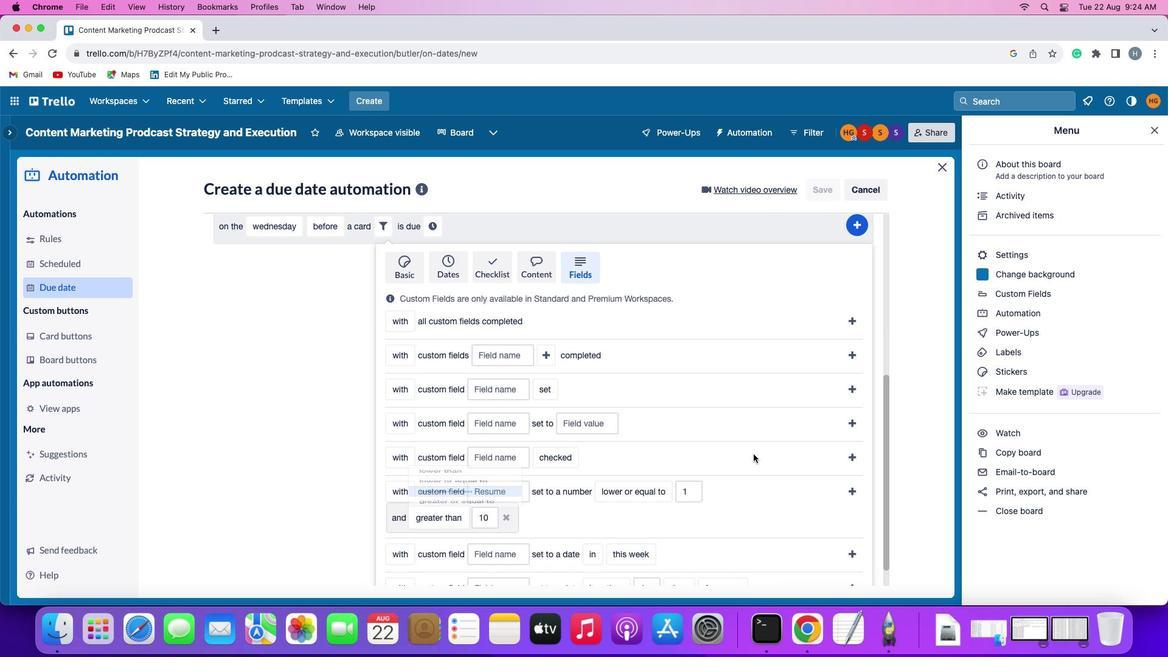 
Action: Mouse moved to (851, 492)
Screenshot: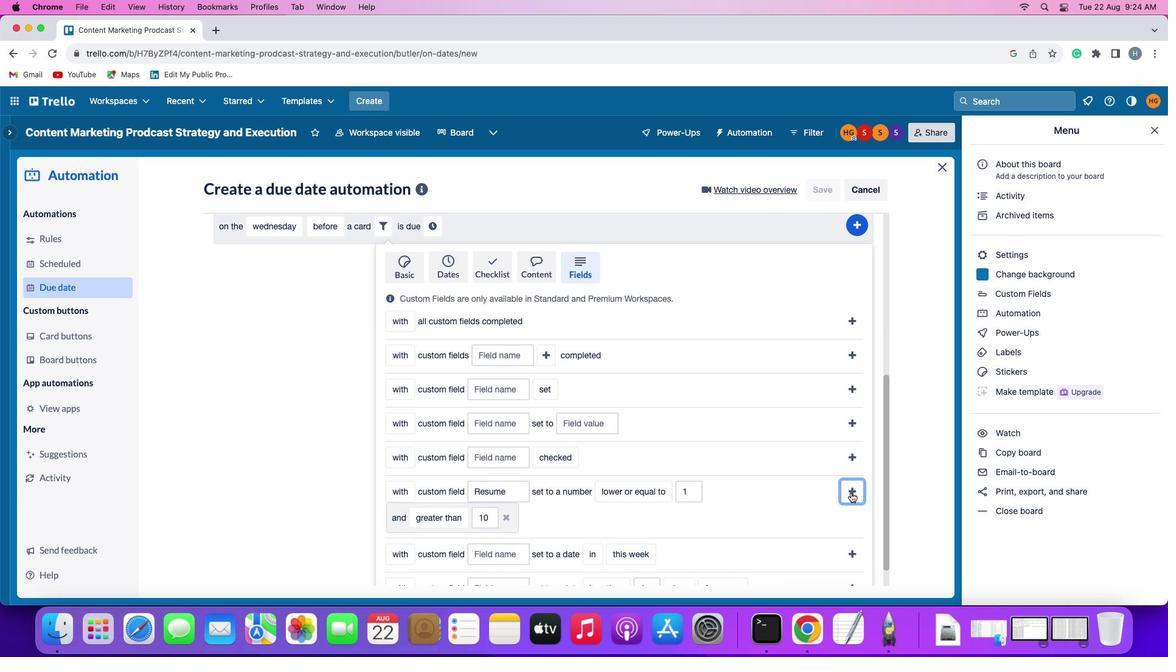 
Action: Mouse pressed left at (851, 492)
Screenshot: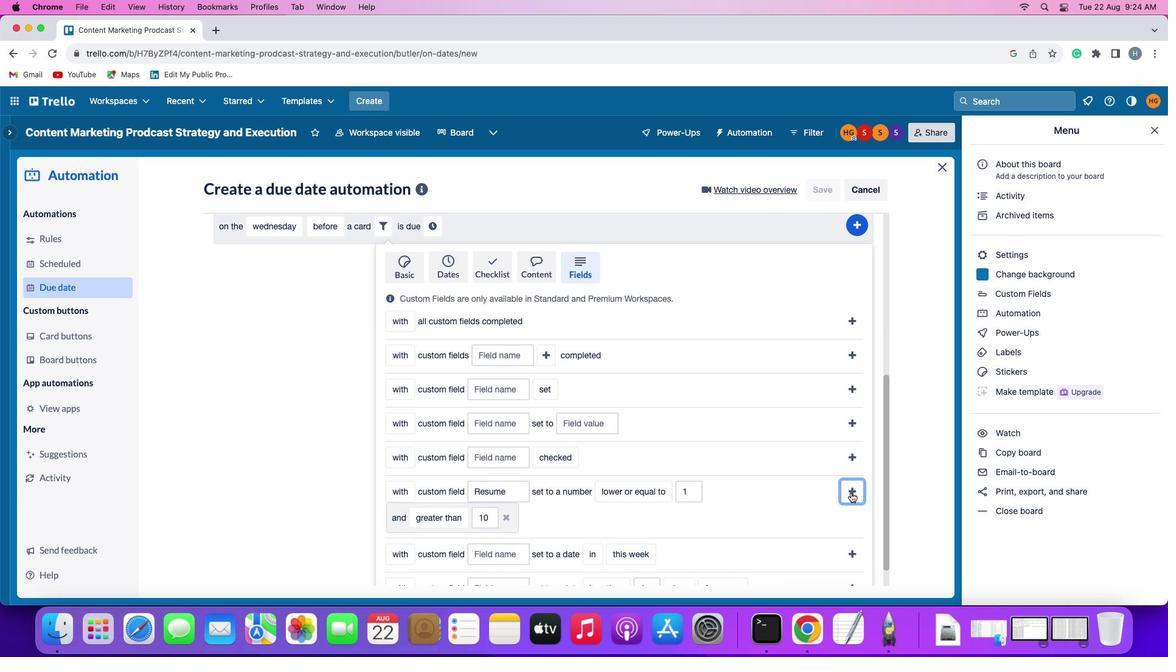 
Action: Mouse moved to (777, 532)
Screenshot: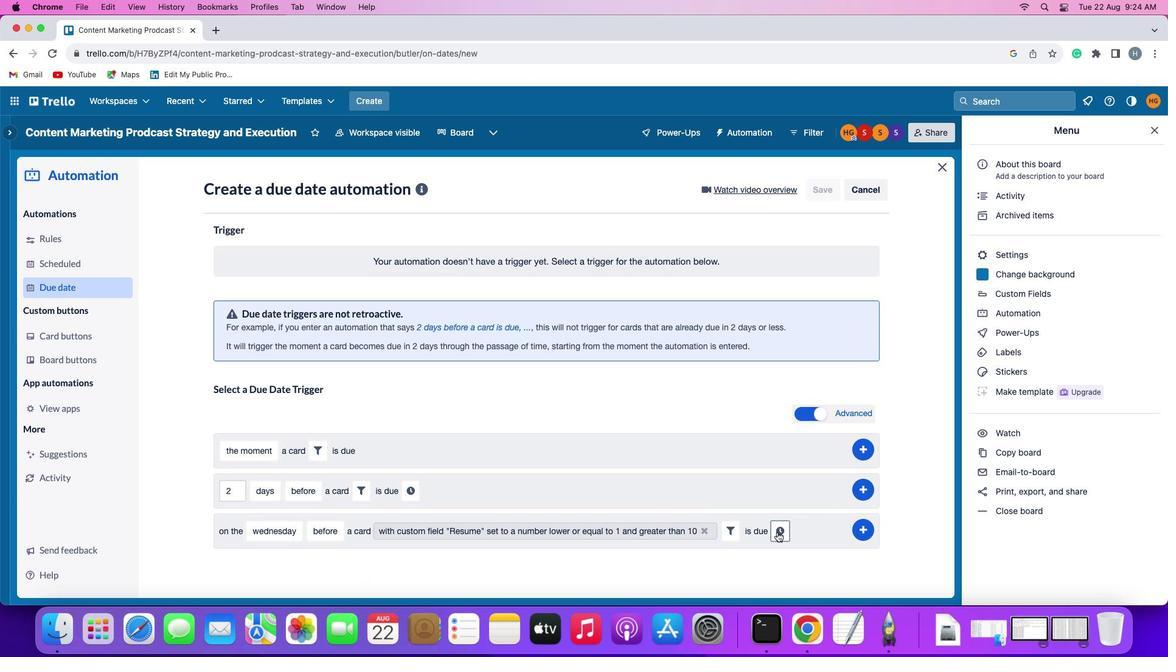 
Action: Mouse pressed left at (777, 532)
Screenshot: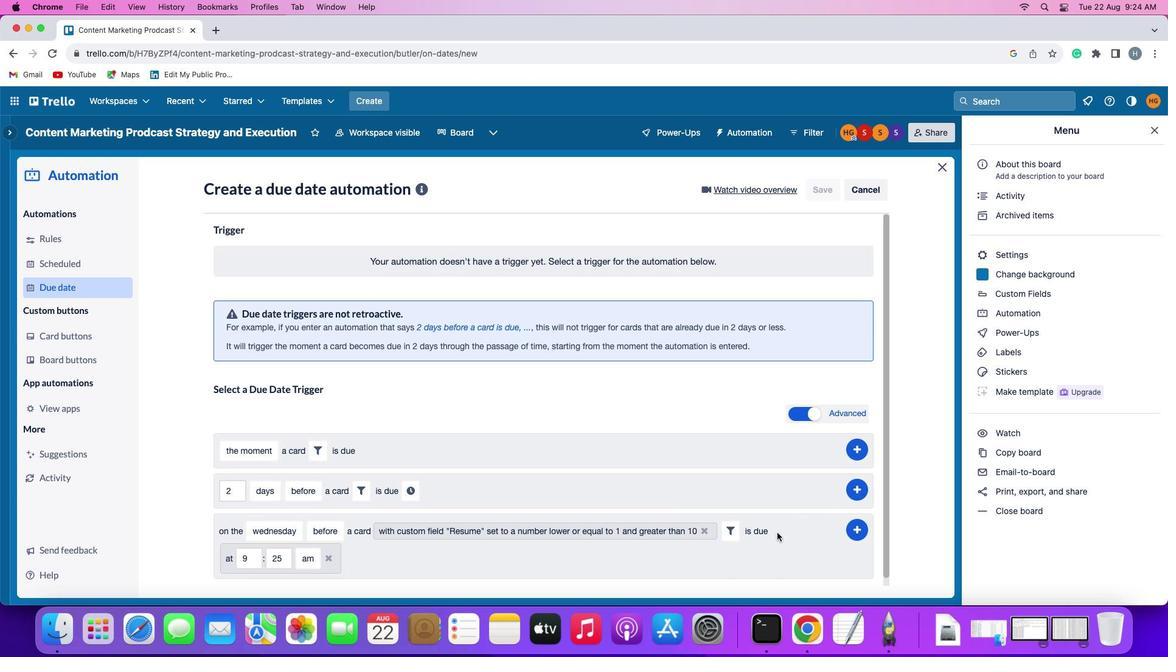 
Action: Mouse moved to (254, 563)
Screenshot: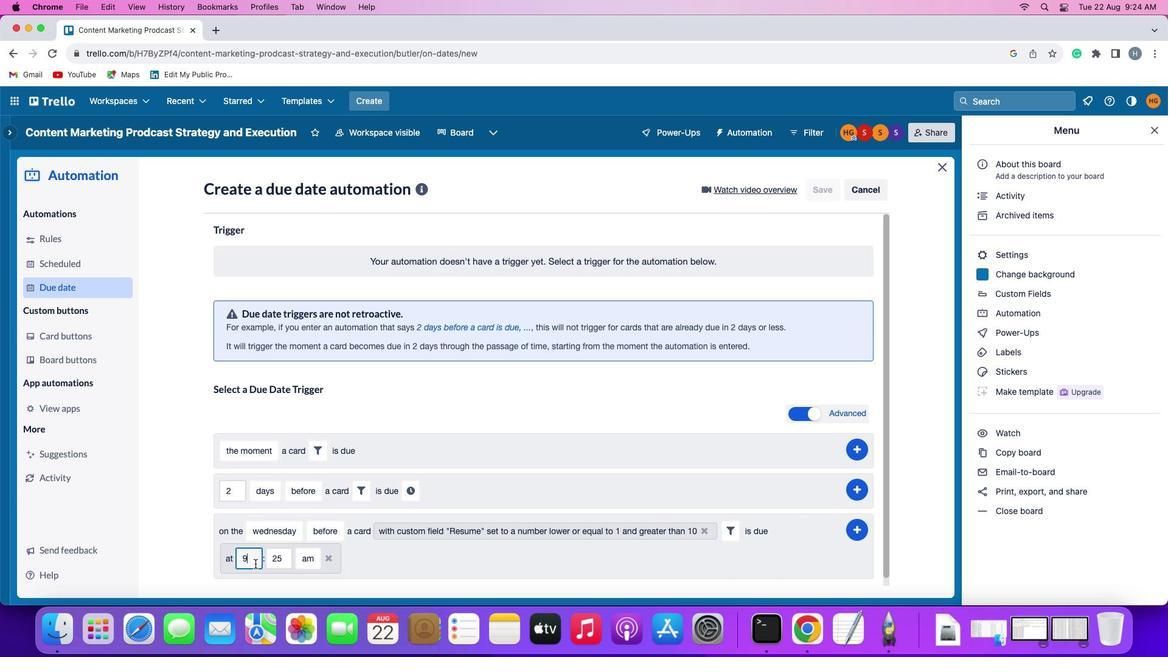 
Action: Mouse pressed left at (254, 563)
Screenshot: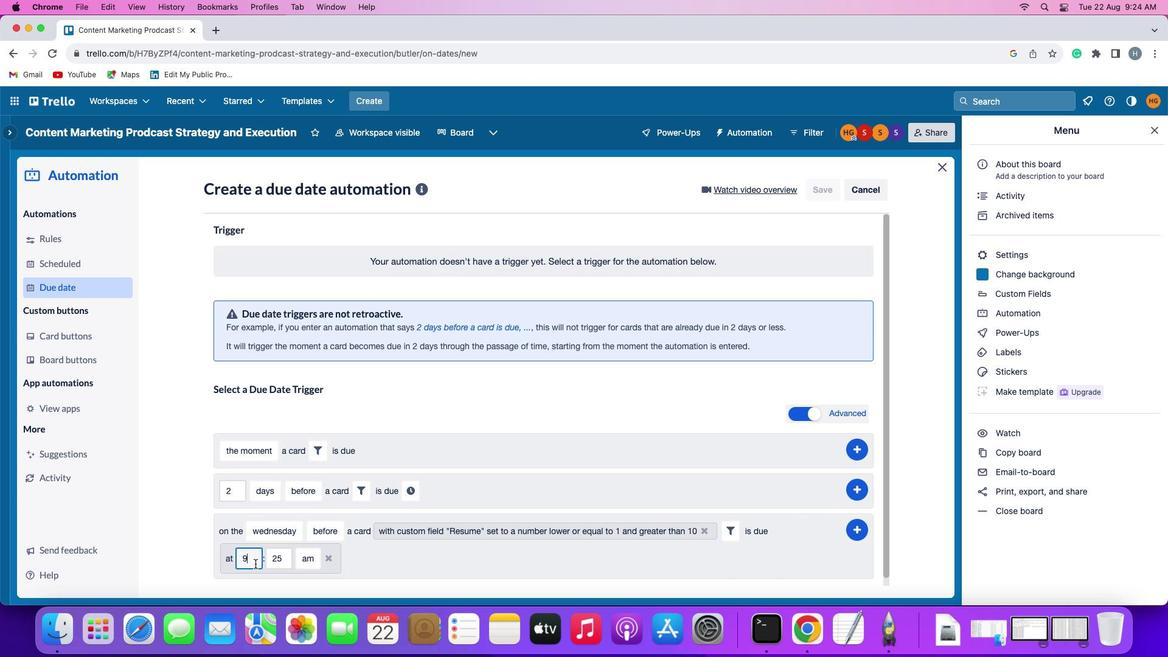 
Action: Key pressed Key.backspace
Screenshot: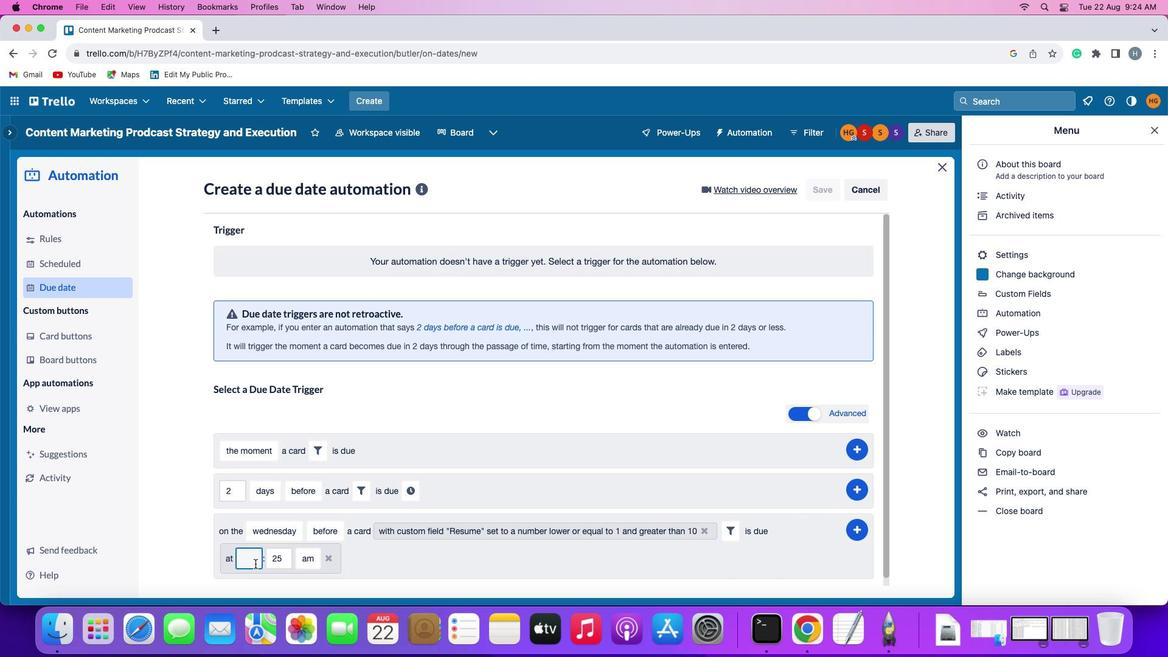
Action: Mouse moved to (254, 563)
Screenshot: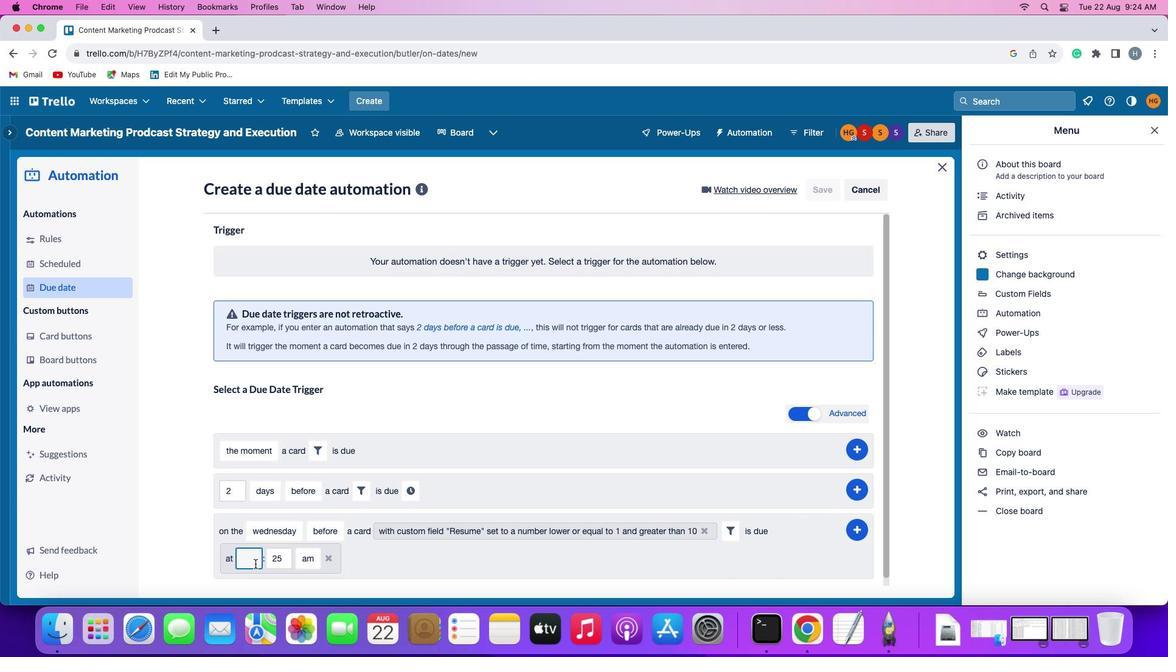 
Action: Key pressed '1''1'
Screenshot: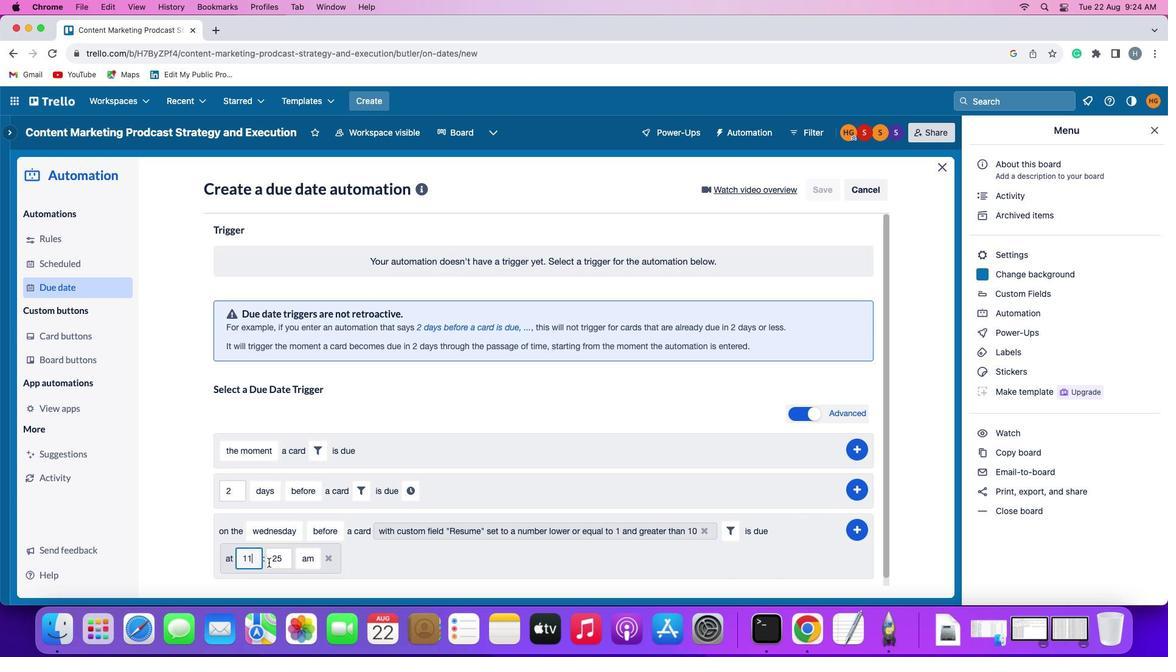 
Action: Mouse moved to (282, 560)
Screenshot: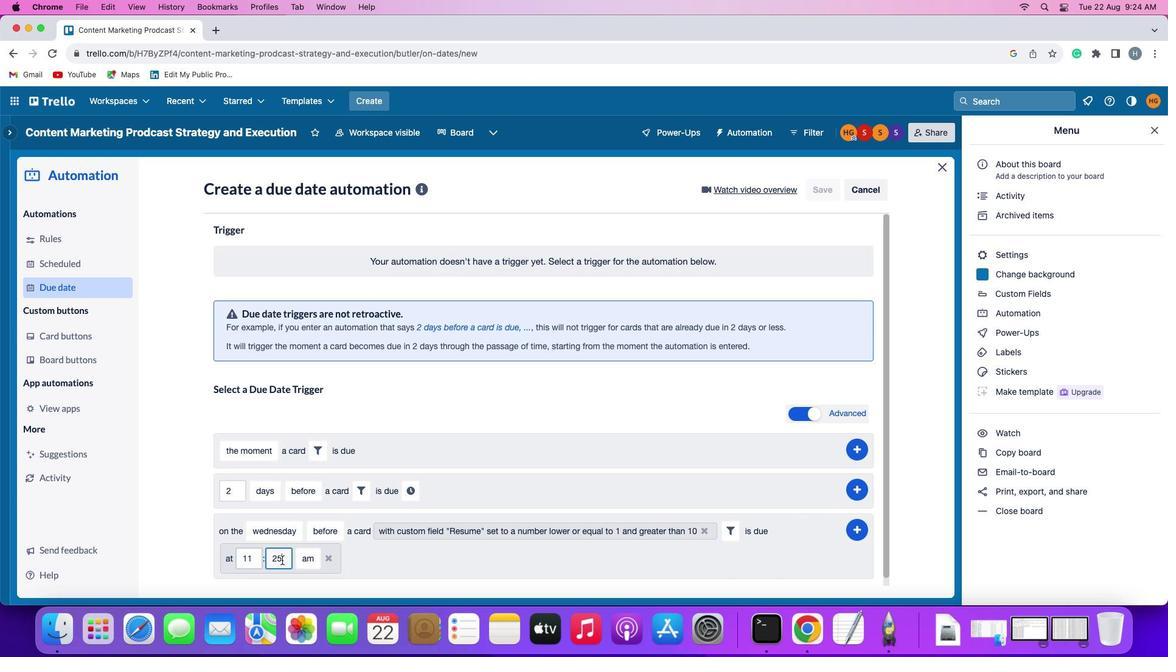 
Action: Mouse pressed left at (282, 560)
Screenshot: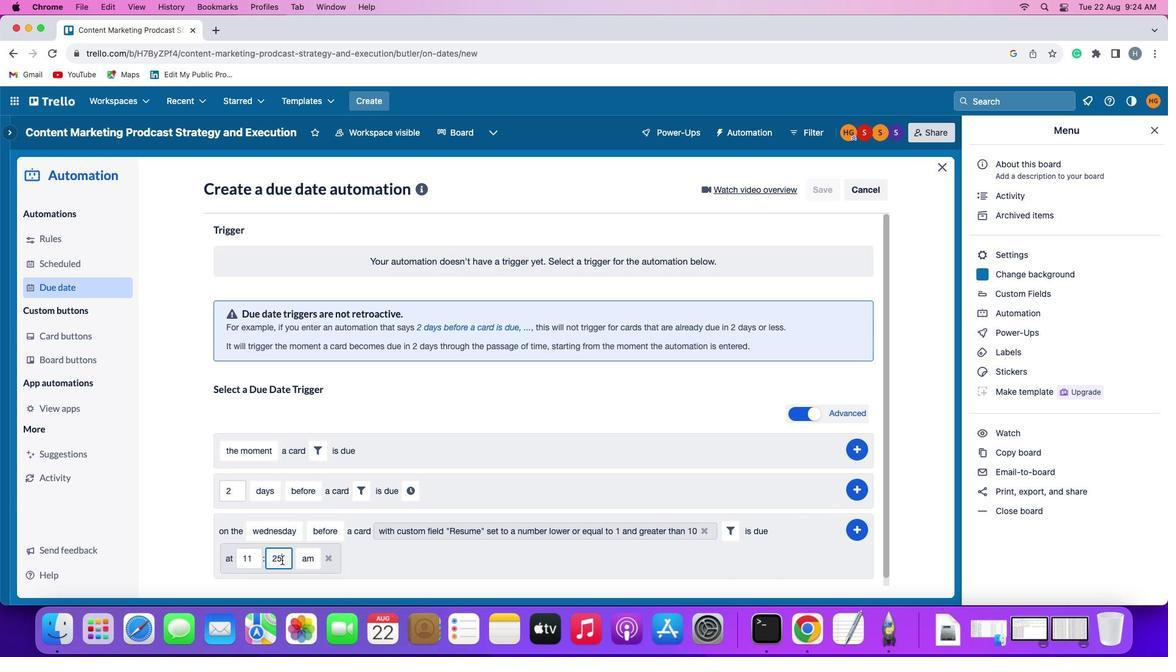 
Action: Key pressed Key.backspaceKey.backspace'0''0'
Screenshot: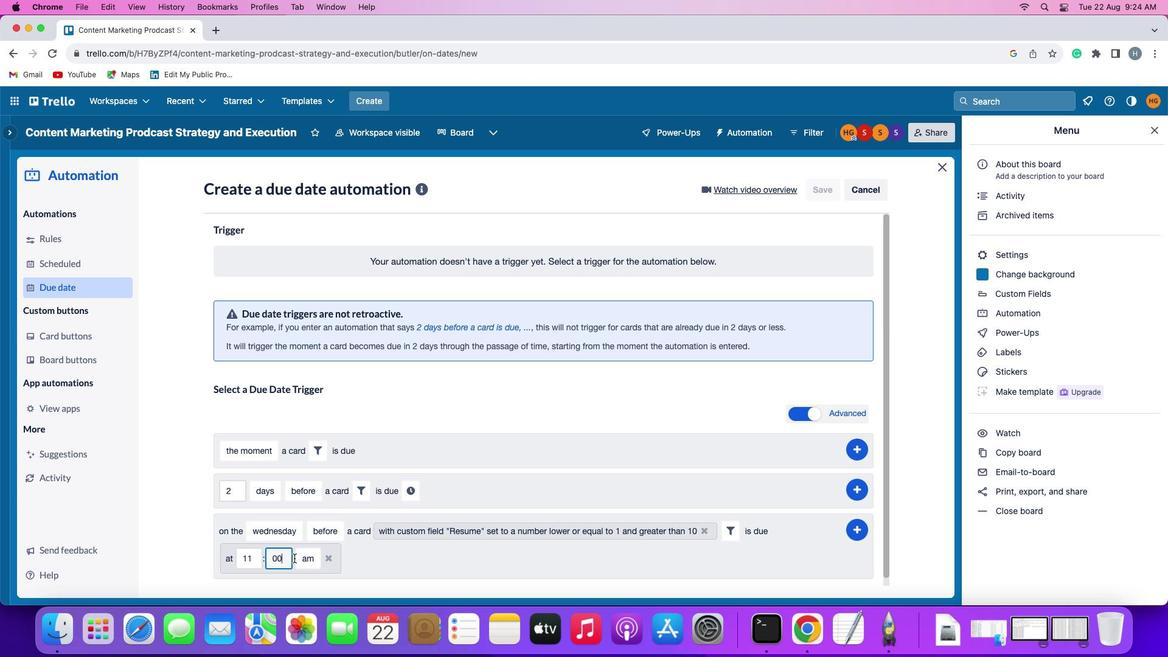 
Action: Mouse moved to (862, 530)
Screenshot: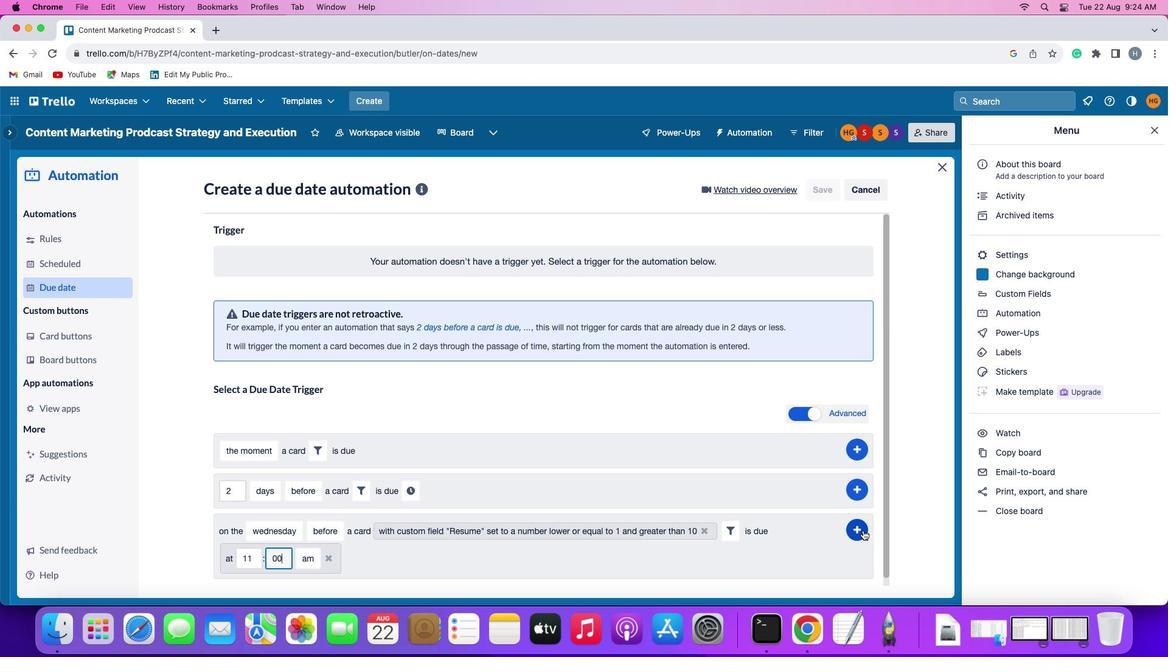 
Action: Mouse pressed left at (862, 530)
Screenshot: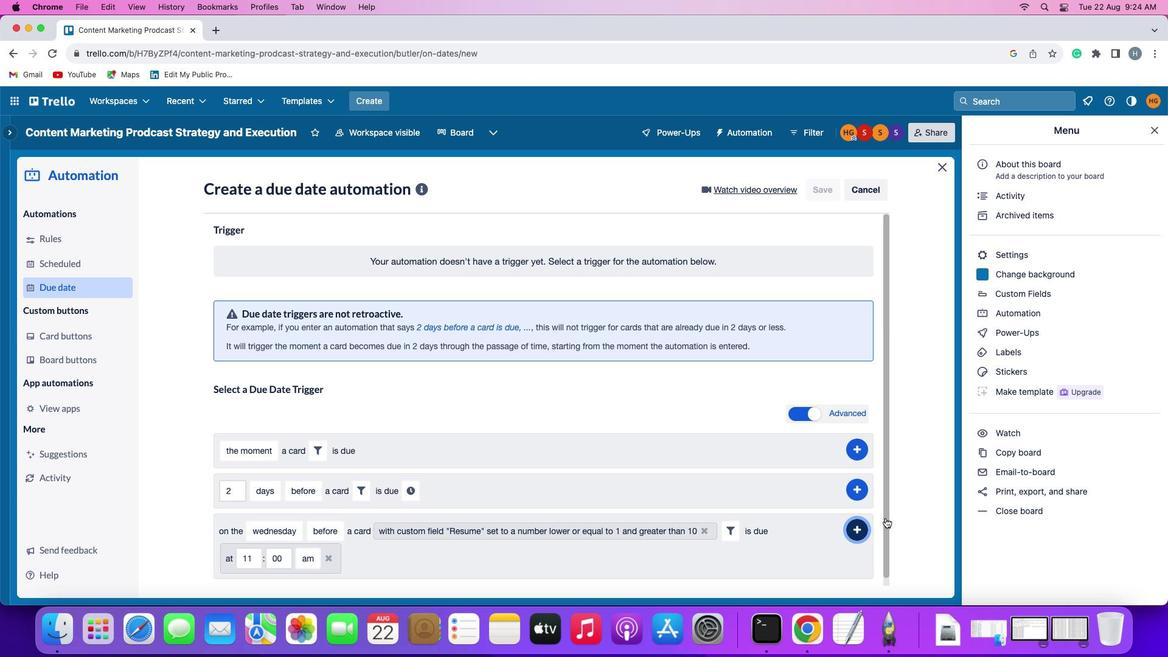 
Action: Mouse moved to (914, 467)
Screenshot: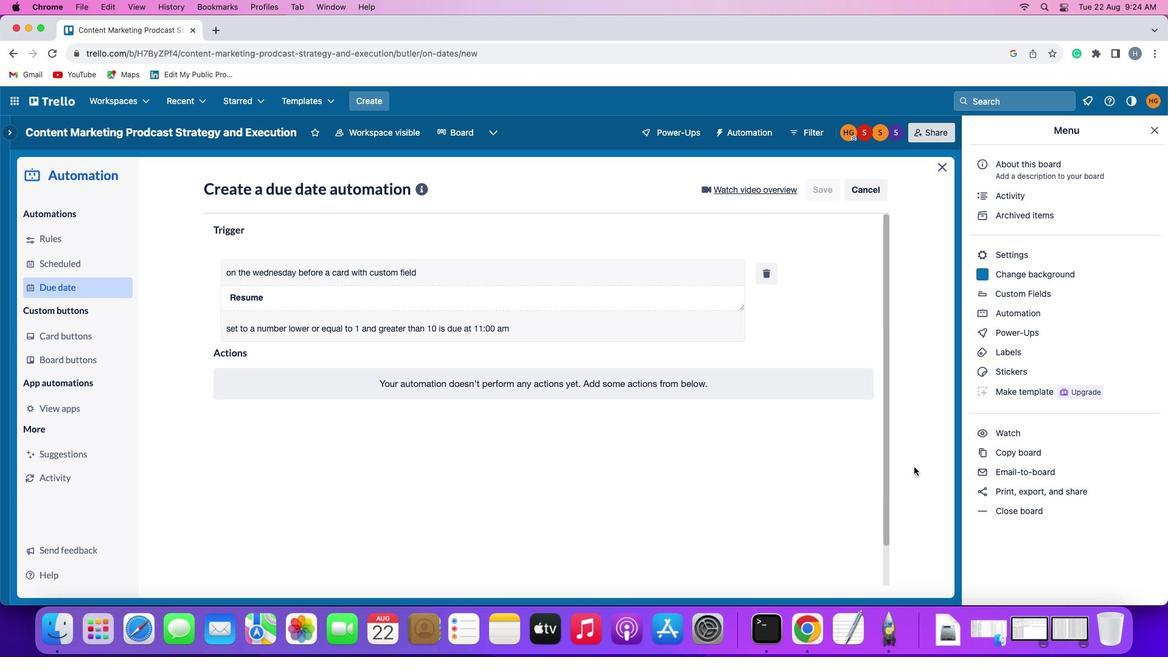 
